Task: Add Attachment from "Attach a link" to Card Card0000000080 in Board Board0000000020 in Workspace WS0000000007 in Trello. Add Cover Red to Card Card0000000080 in Board Board0000000020 in Workspace WS0000000007 in Trello. Add "Join Card" Button Button0000000080  to Card Card0000000080 in Board Board0000000020 in Workspace WS0000000007 in Trello. Add Description DS0000000080 to Card Card0000000080 in Board Board0000000020 in Workspace WS0000000007 in Trello. Add Comment CM0000000080 to Card Card0000000080 in Board Board0000000020 in Workspace WS0000000007 in Trello
Action: Mouse moved to (408, 580)
Screenshot: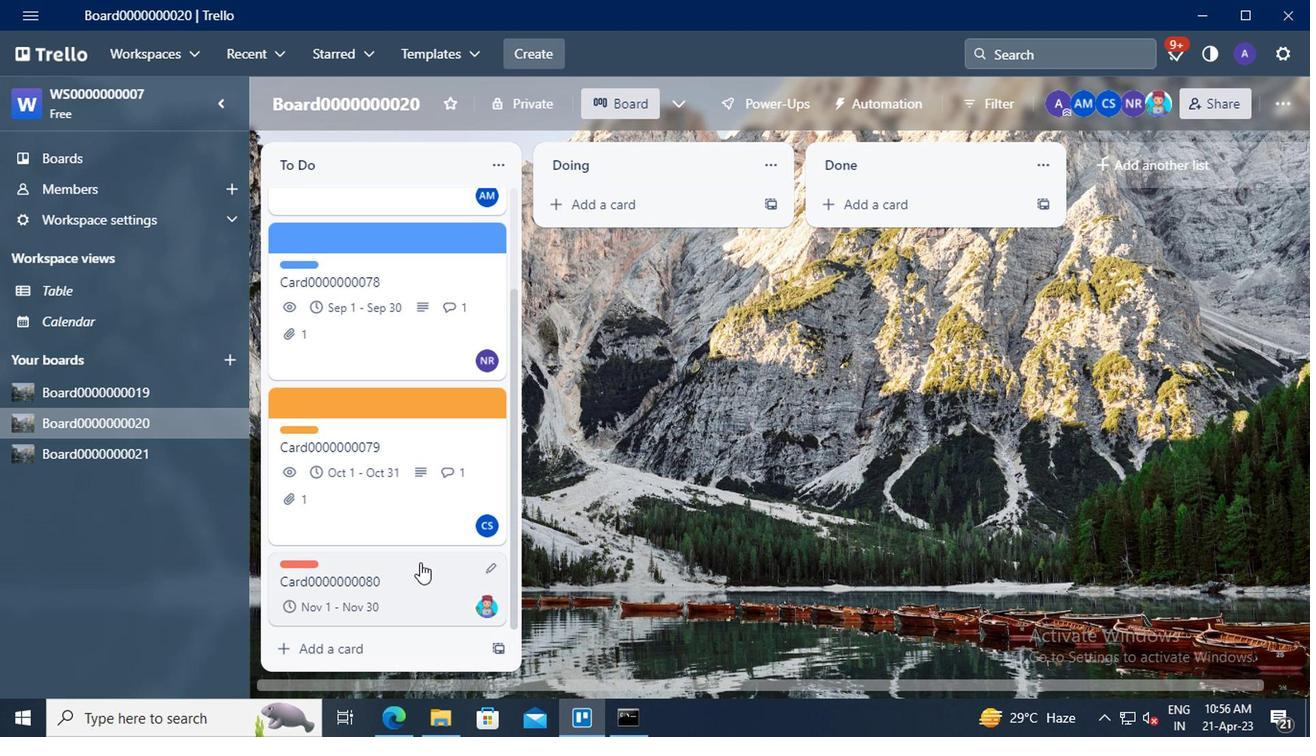 
Action: Mouse pressed left at (408, 580)
Screenshot: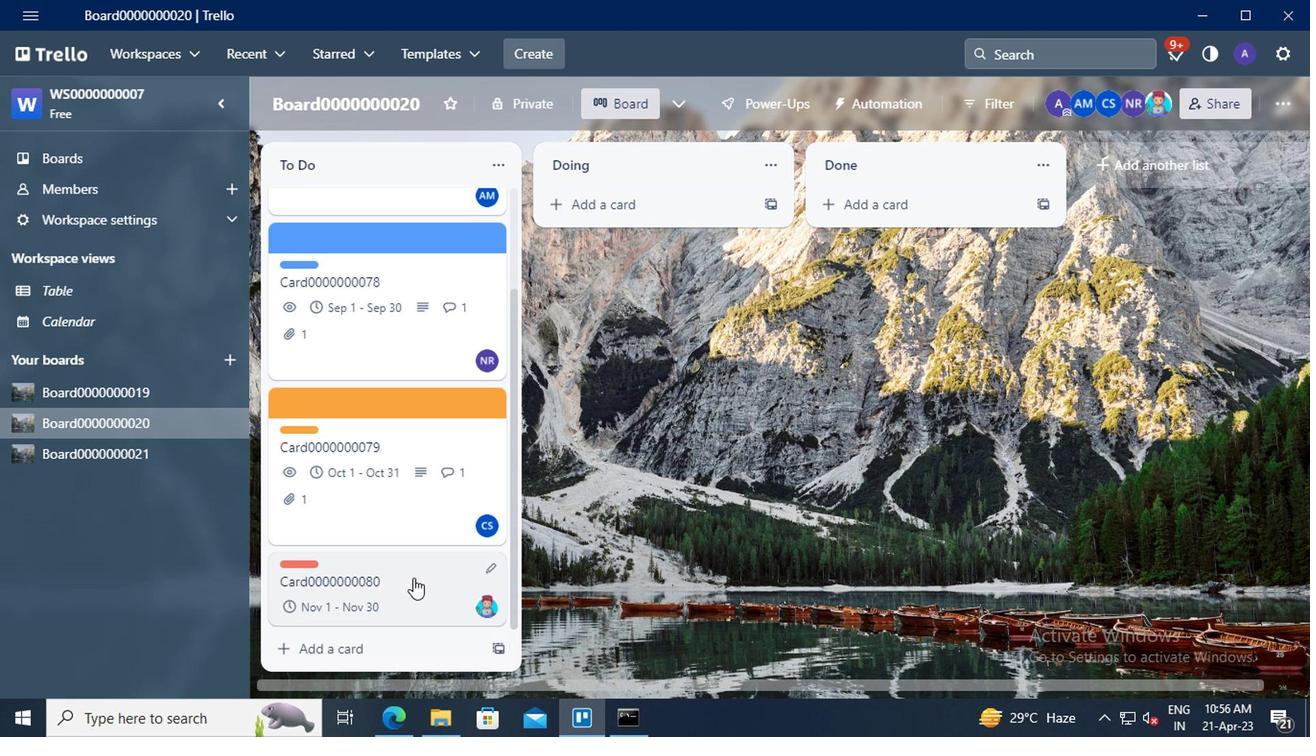 
Action: Mouse moved to (882, 402)
Screenshot: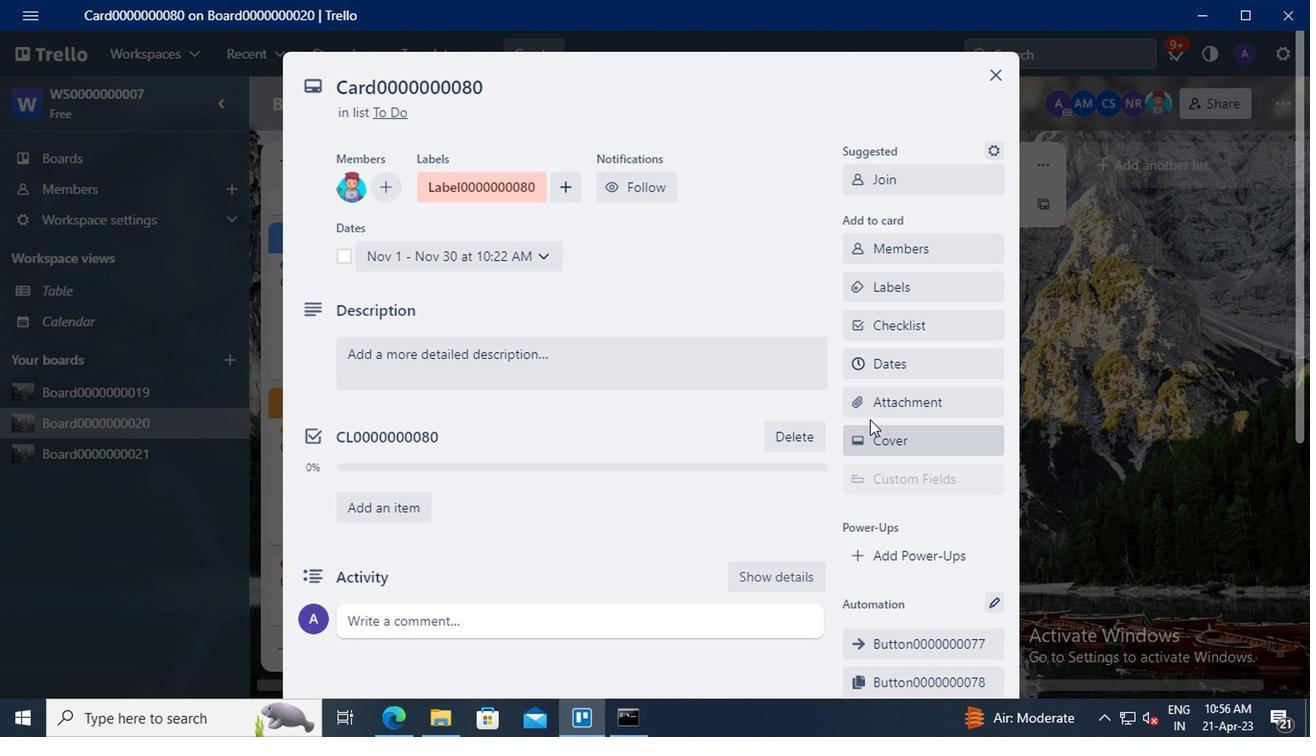 
Action: Mouse pressed left at (882, 402)
Screenshot: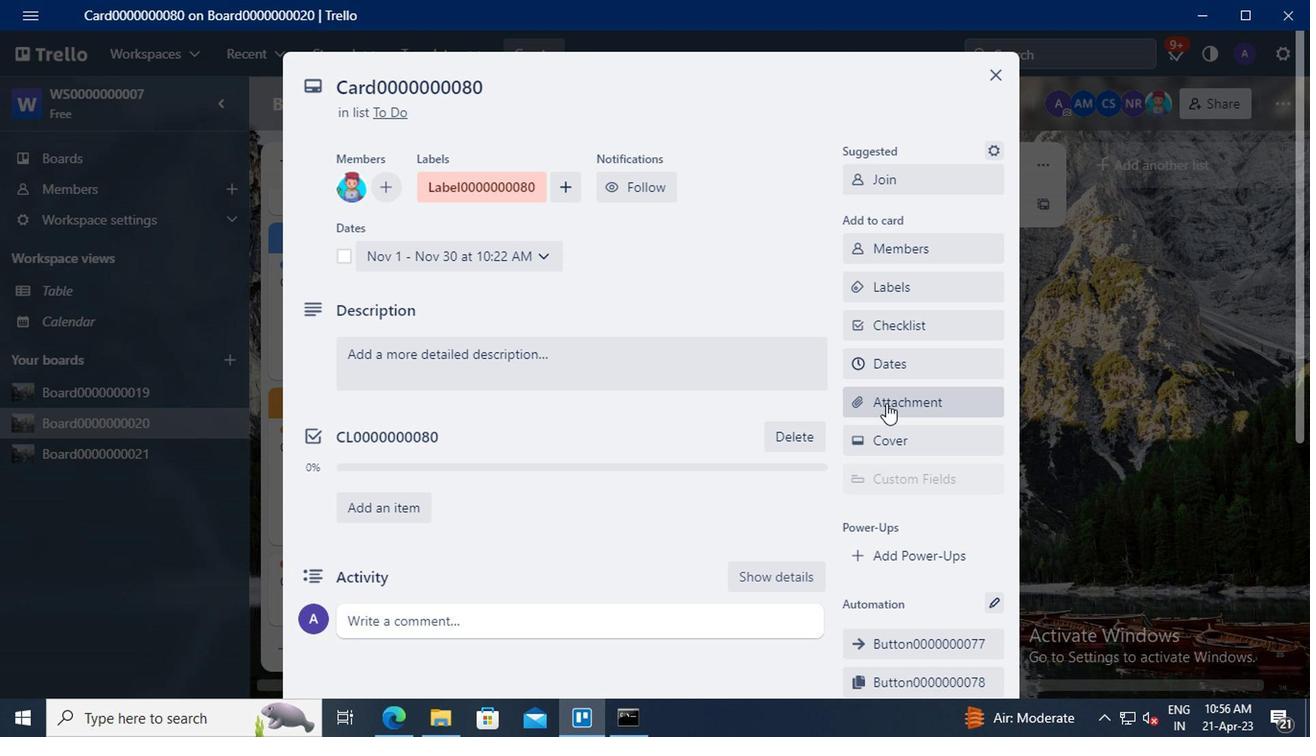 
Action: Mouse moved to (401, 724)
Screenshot: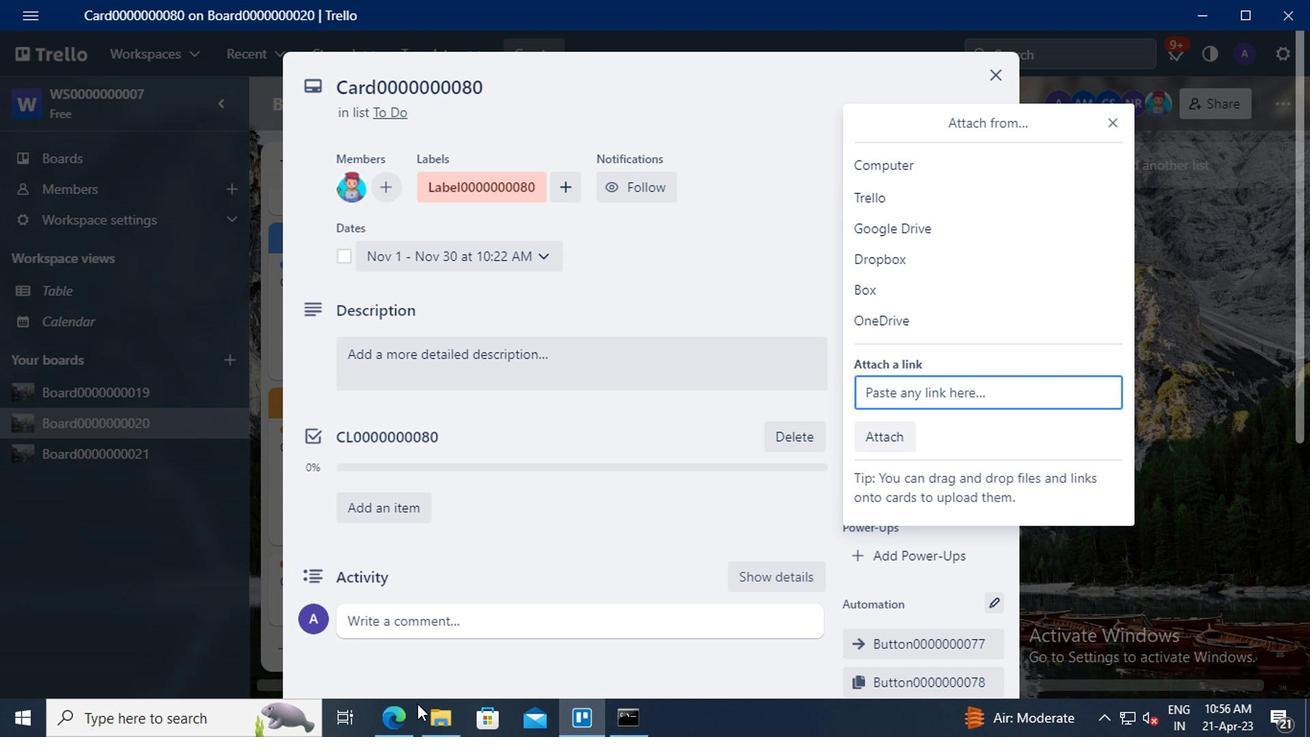 
Action: Mouse pressed left at (401, 724)
Screenshot: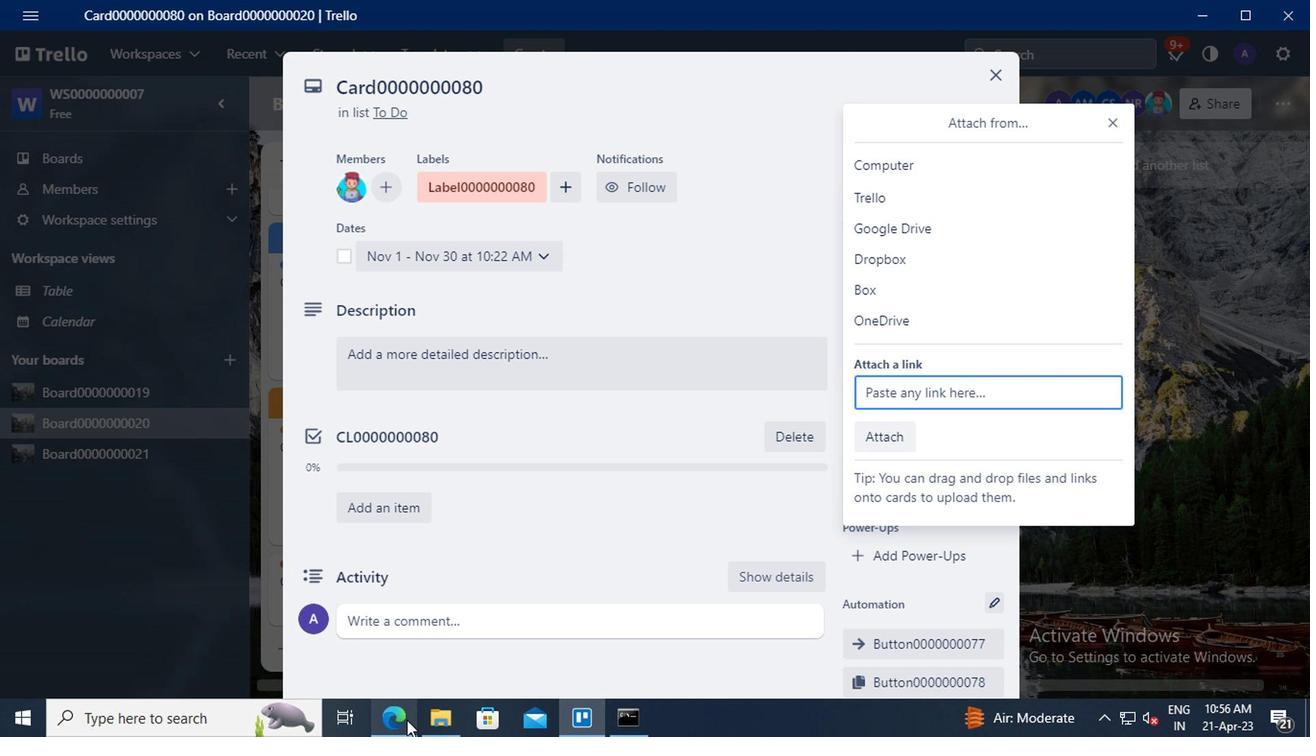 
Action: Mouse moved to (301, 48)
Screenshot: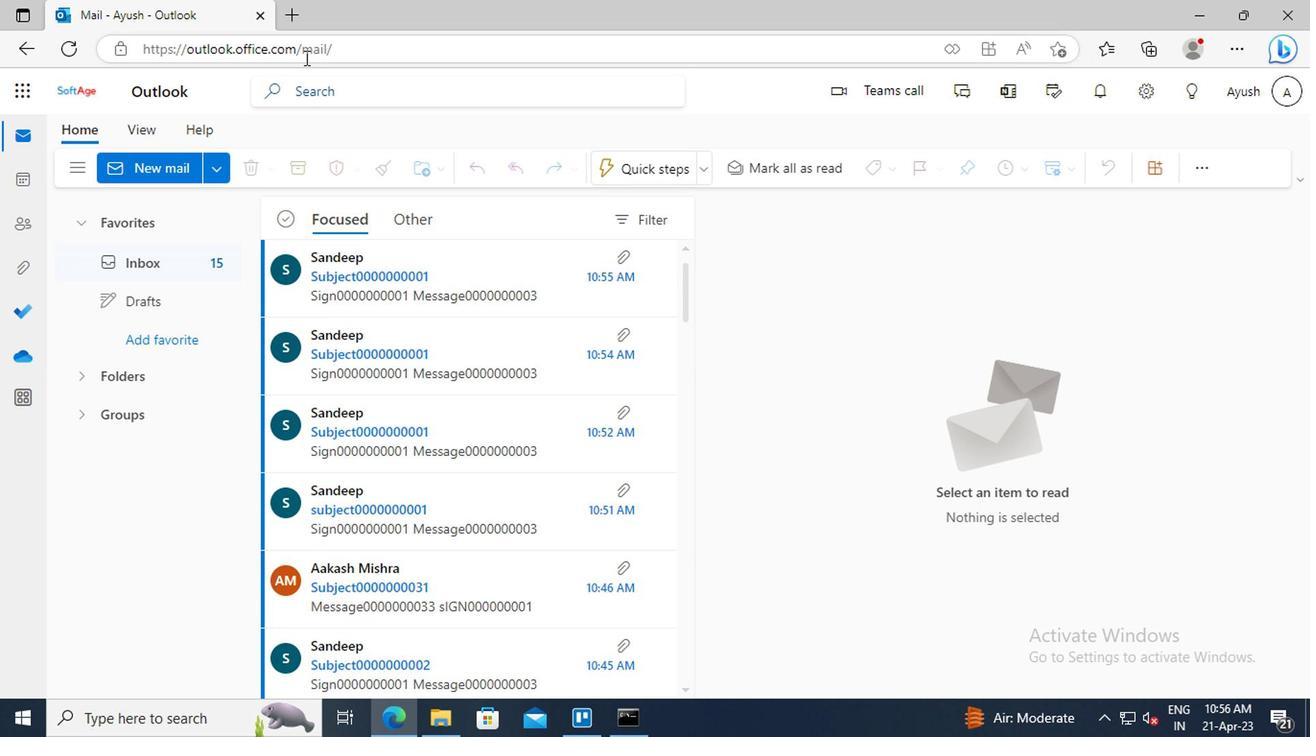 
Action: Mouse pressed left at (301, 48)
Screenshot: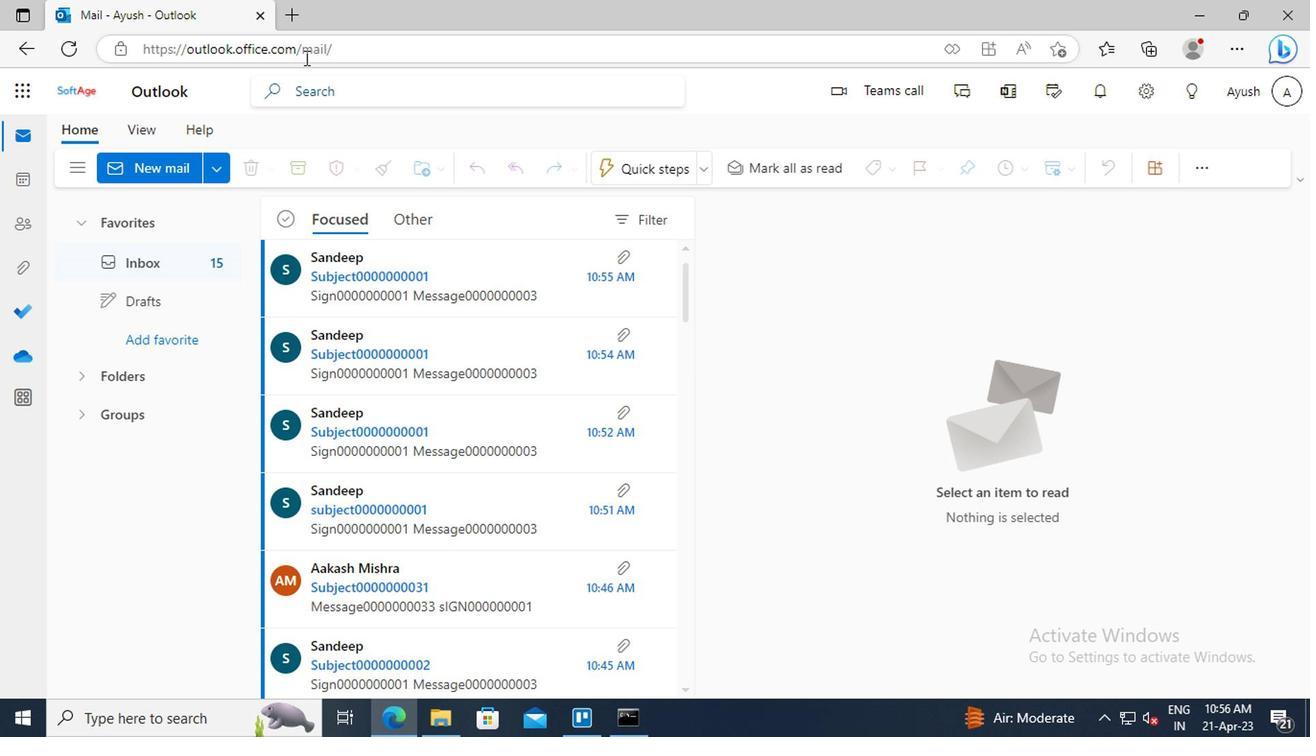 
Action: Key pressed ctrl+C
Screenshot: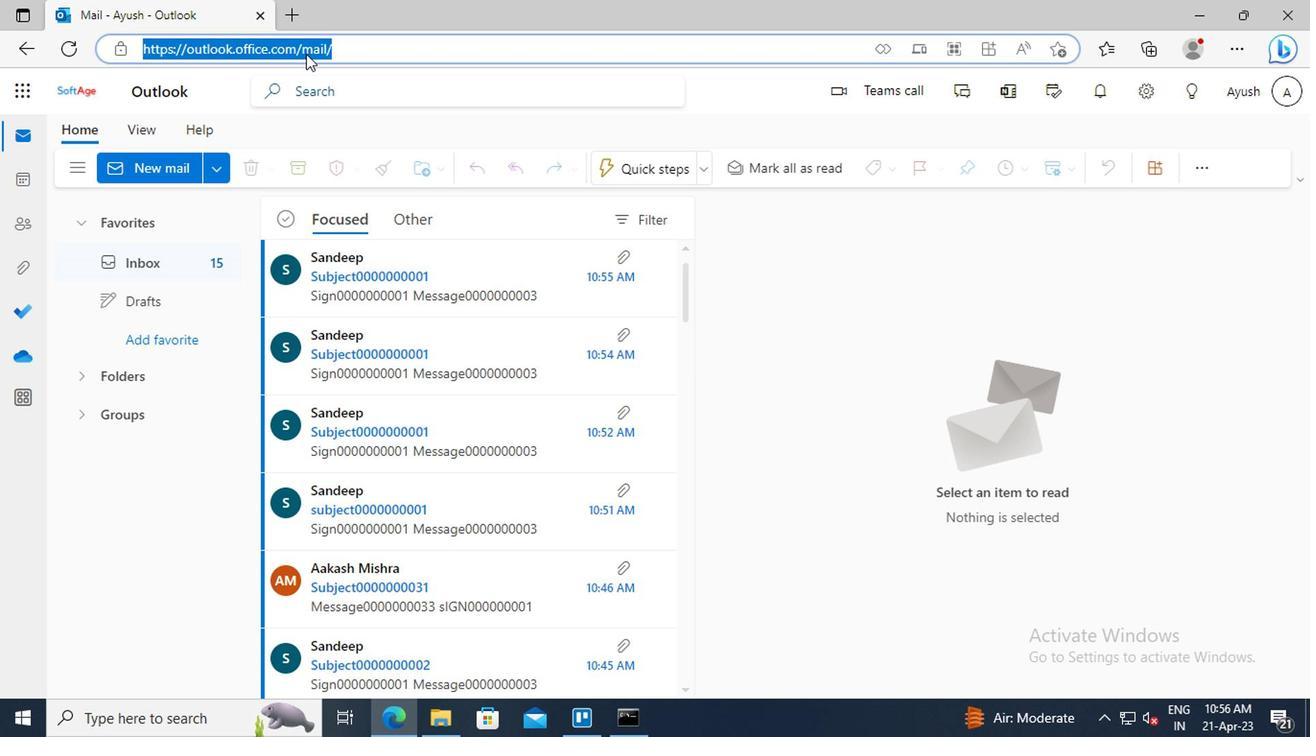 
Action: Mouse moved to (584, 724)
Screenshot: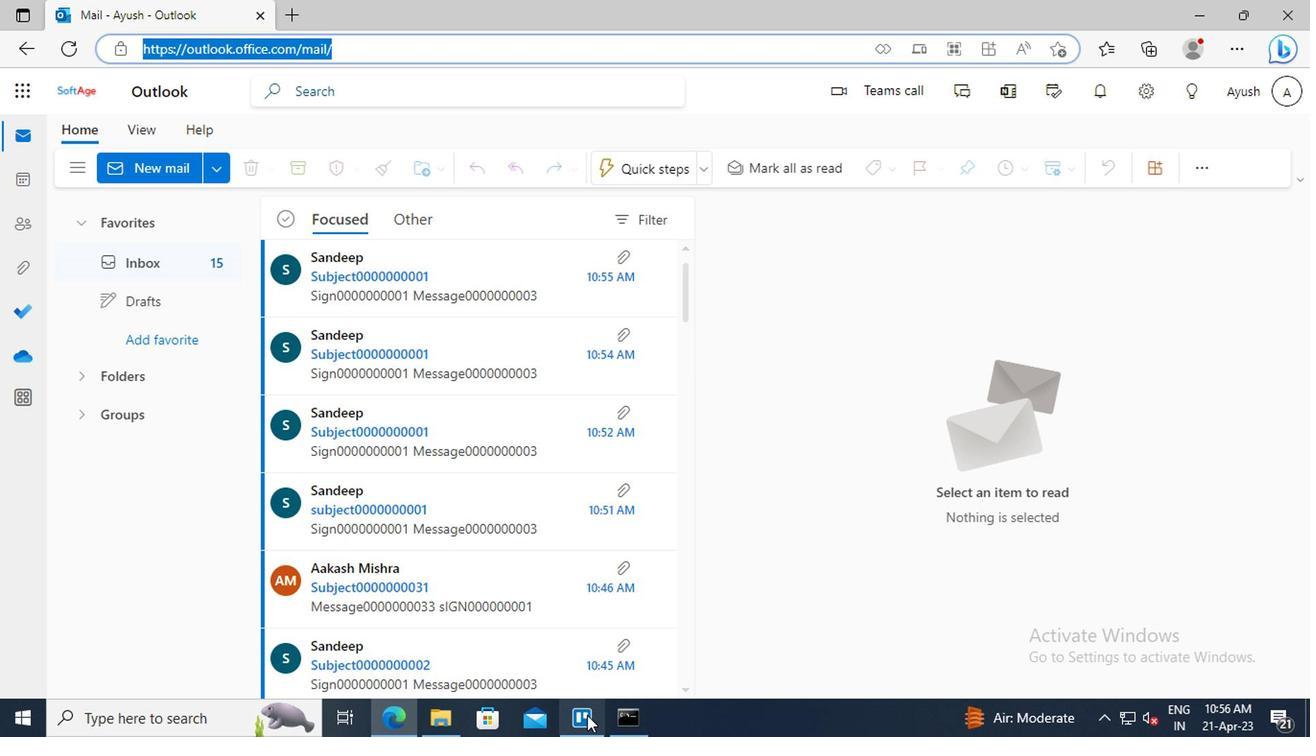 
Action: Mouse pressed left at (584, 724)
Screenshot: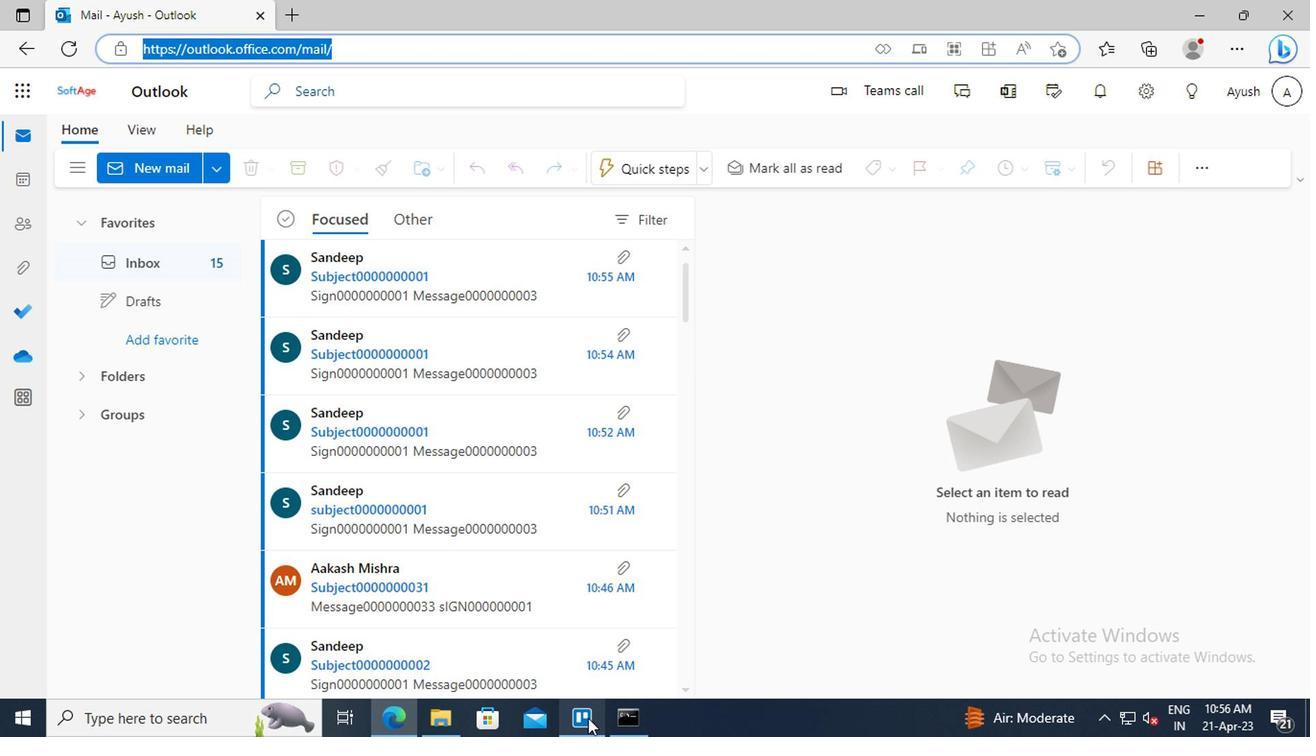 
Action: Mouse moved to (880, 389)
Screenshot: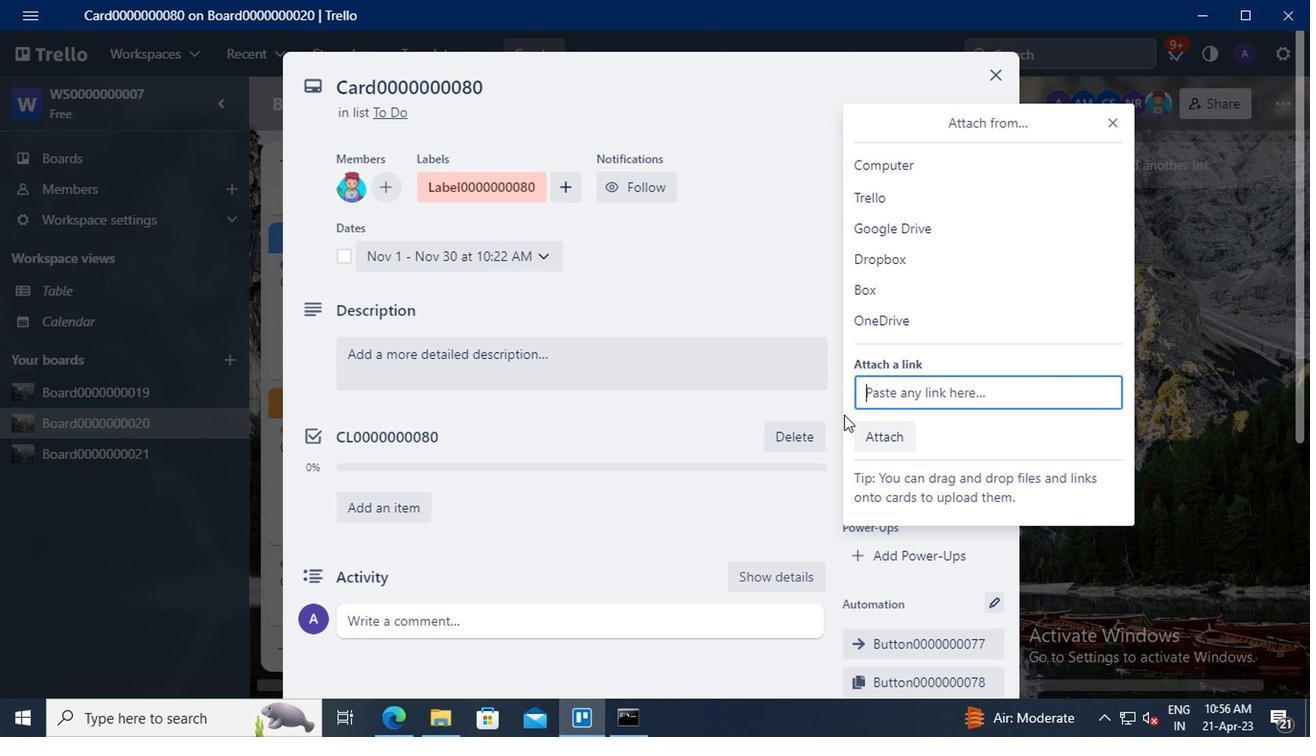 
Action: Mouse pressed left at (880, 389)
Screenshot: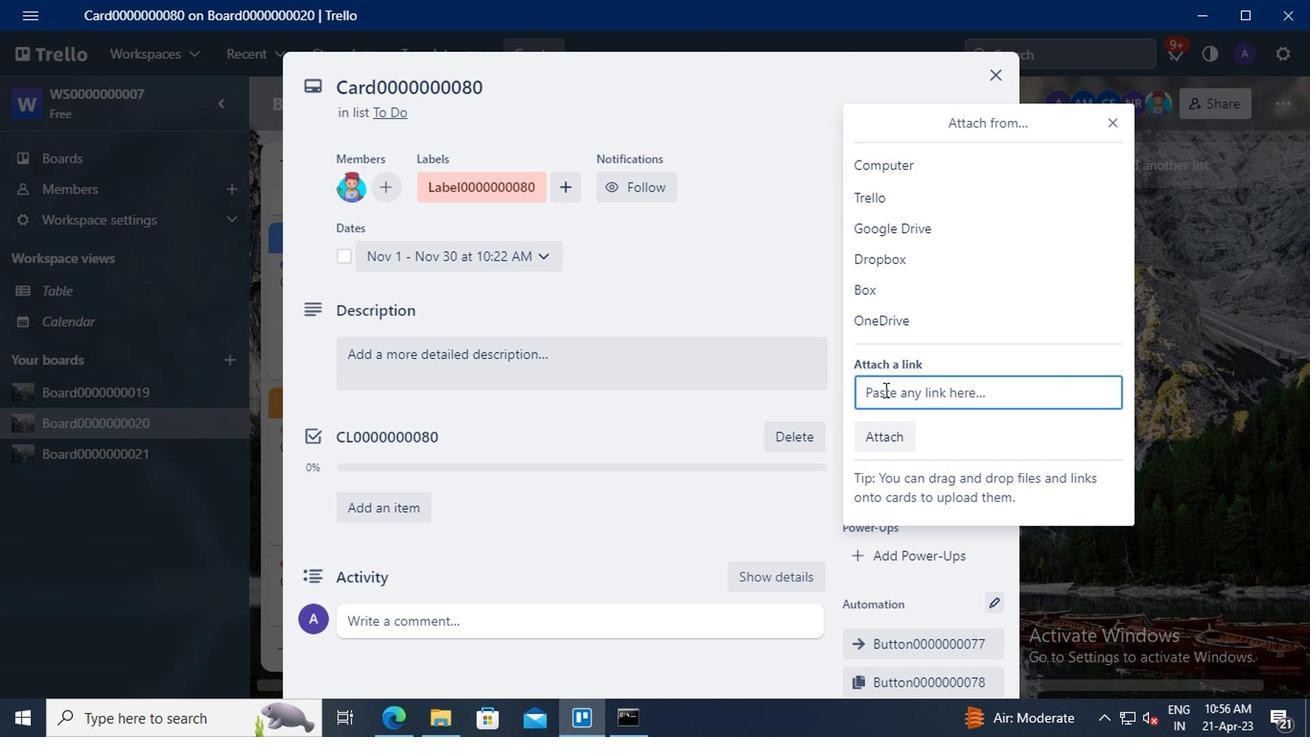 
Action: Mouse moved to (880, 389)
Screenshot: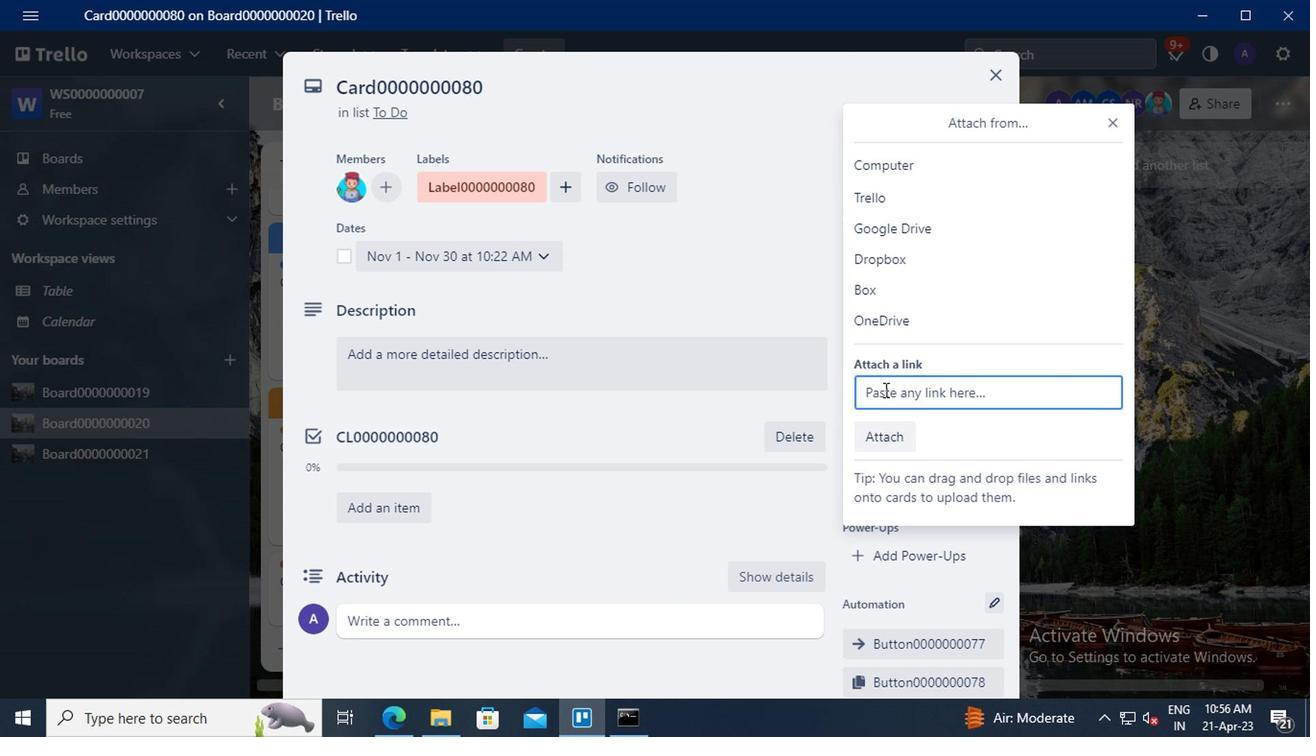 
Action: Key pressed ctrl+V
Screenshot: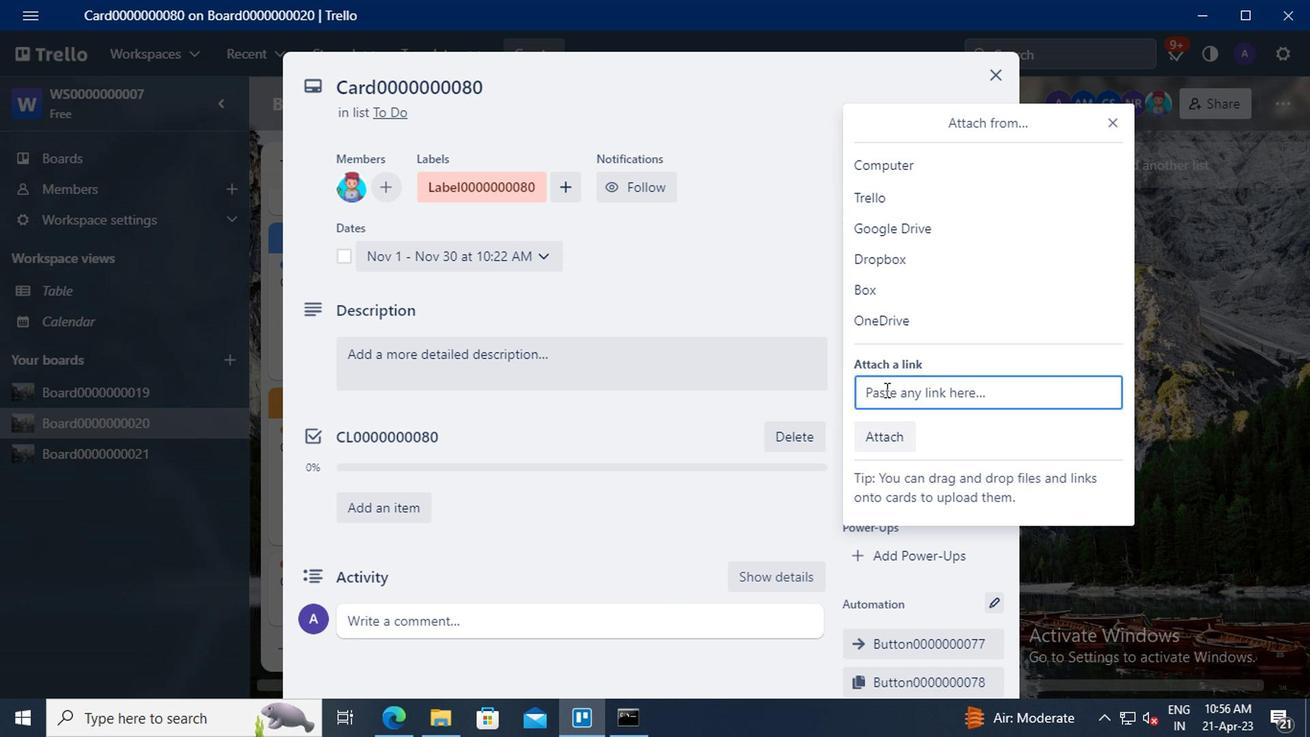 
Action: Mouse moved to (888, 501)
Screenshot: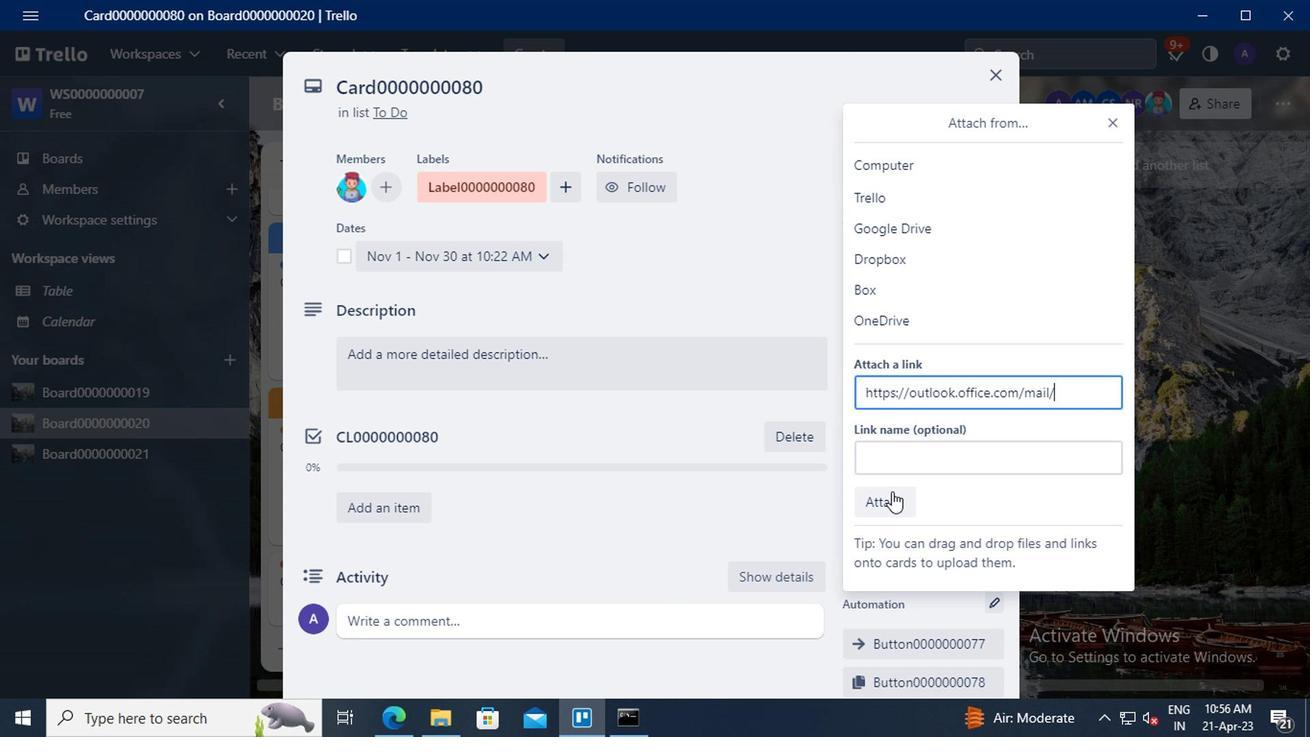 
Action: Mouse pressed left at (888, 501)
Screenshot: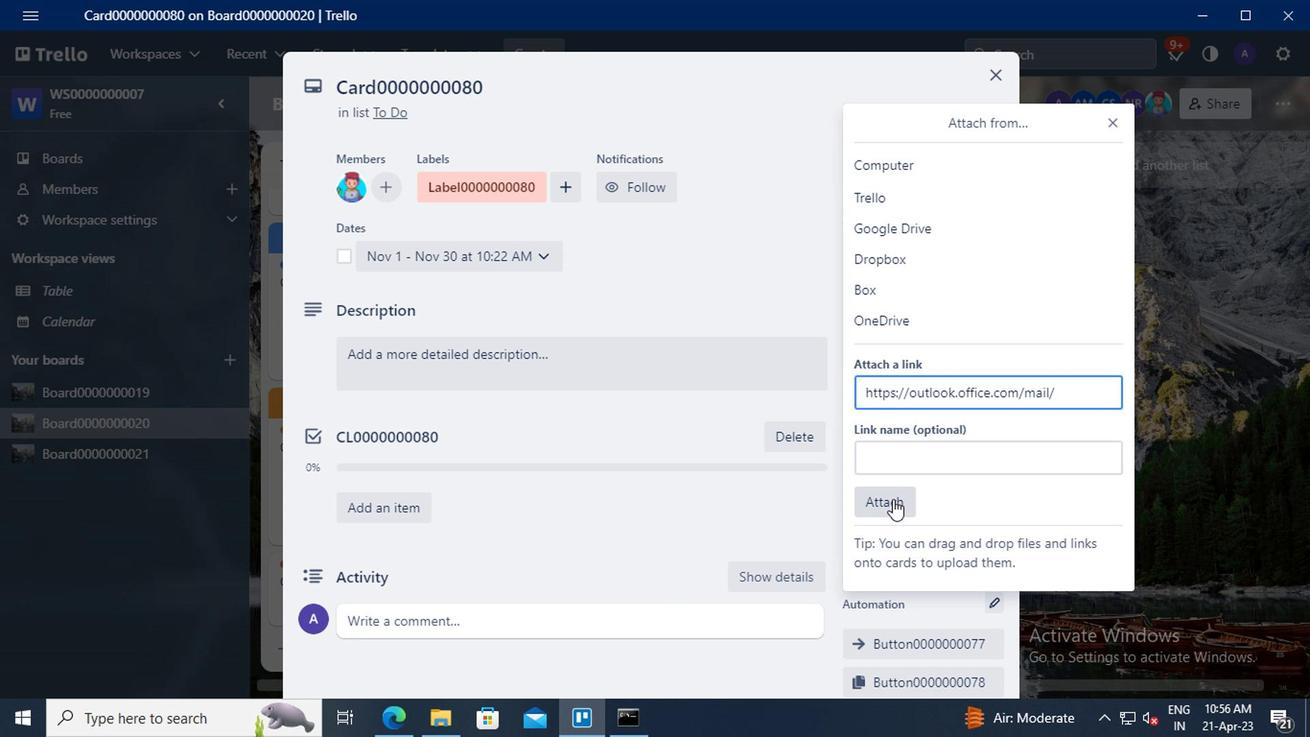 
Action: Mouse moved to (888, 445)
Screenshot: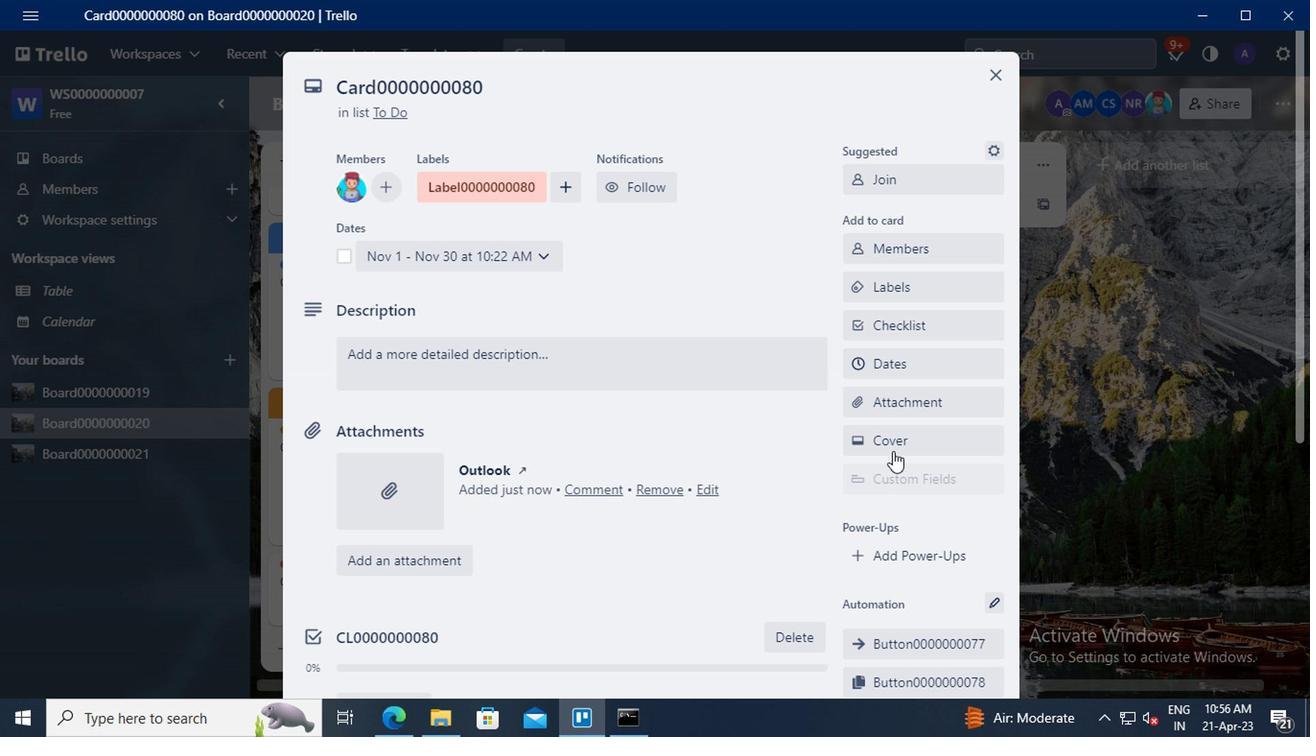 
Action: Mouse pressed left at (888, 445)
Screenshot: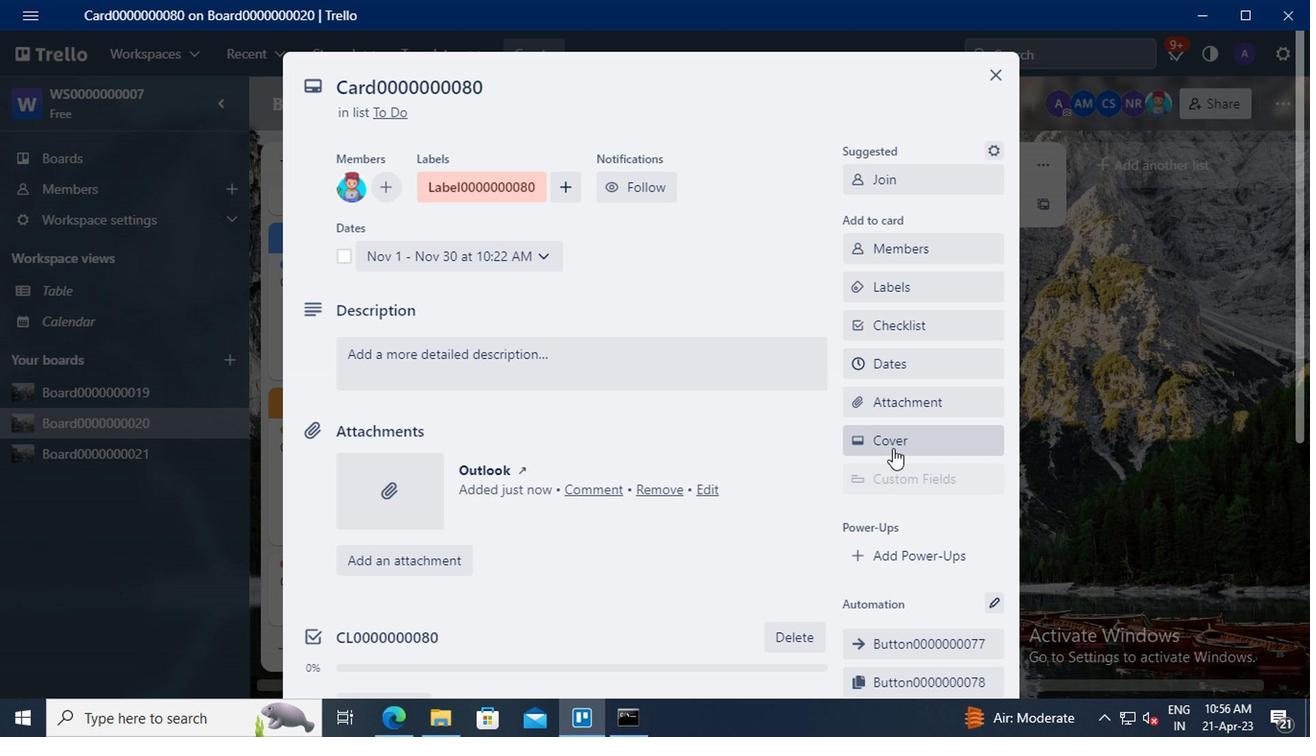 
Action: Mouse moved to (1034, 315)
Screenshot: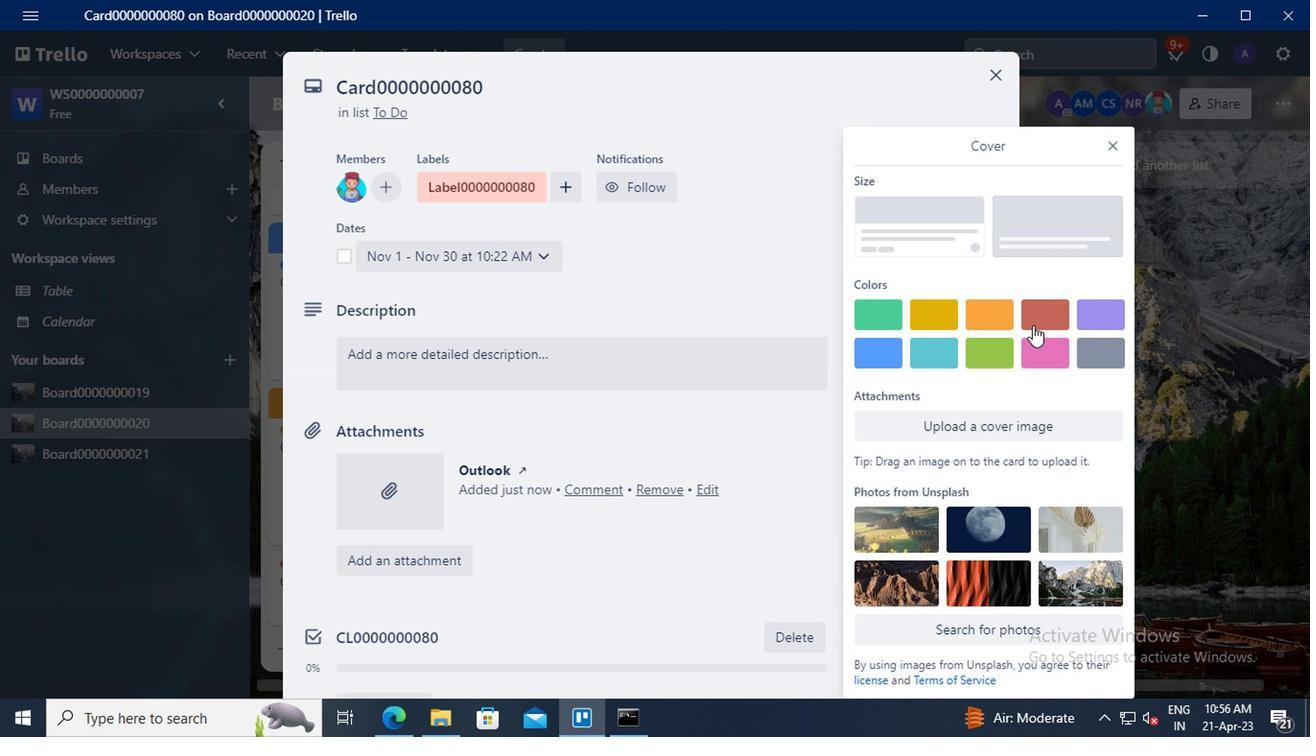 
Action: Mouse pressed left at (1034, 315)
Screenshot: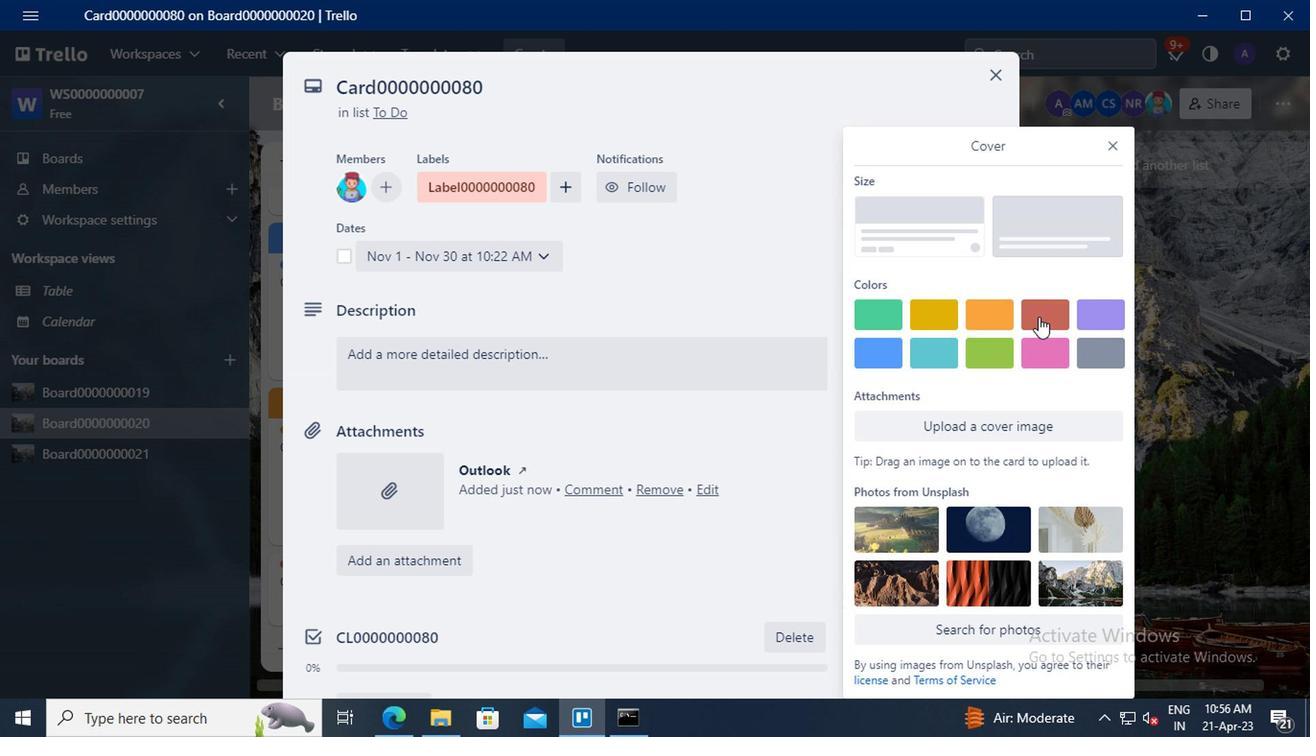 
Action: Mouse moved to (1107, 107)
Screenshot: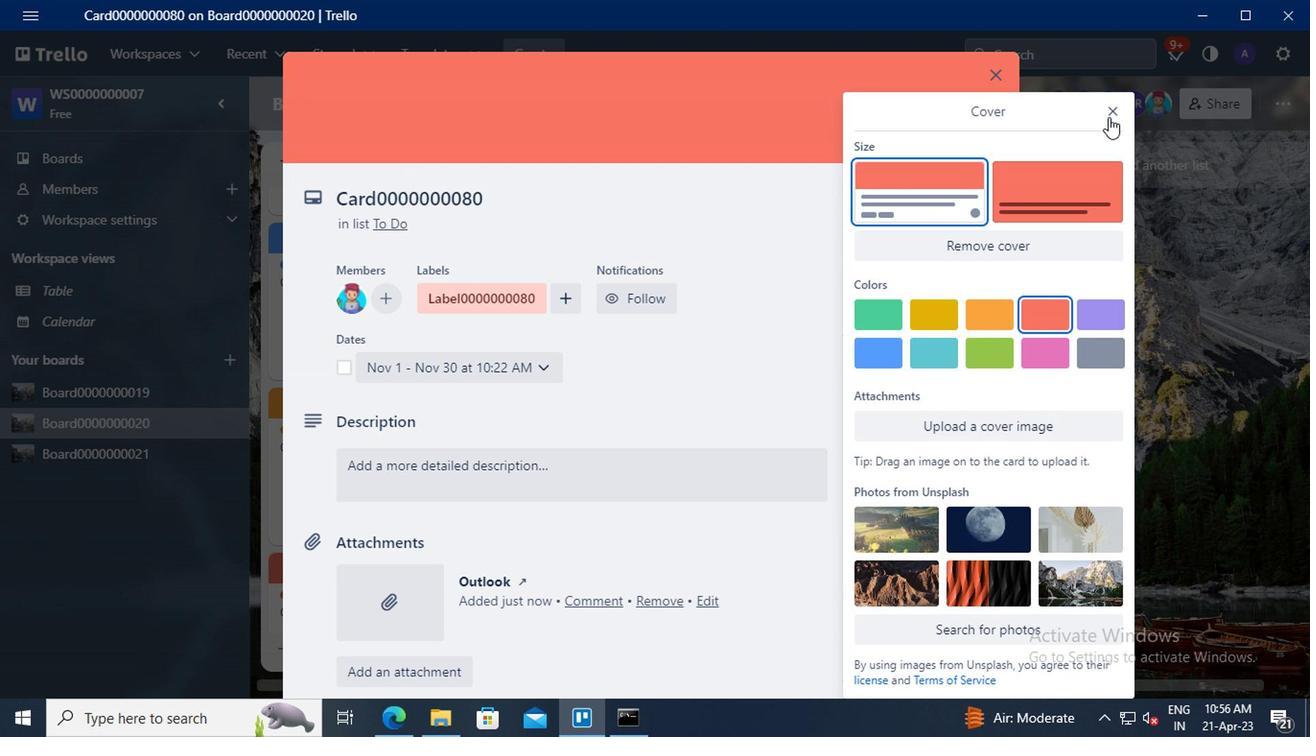 
Action: Mouse pressed left at (1107, 107)
Screenshot: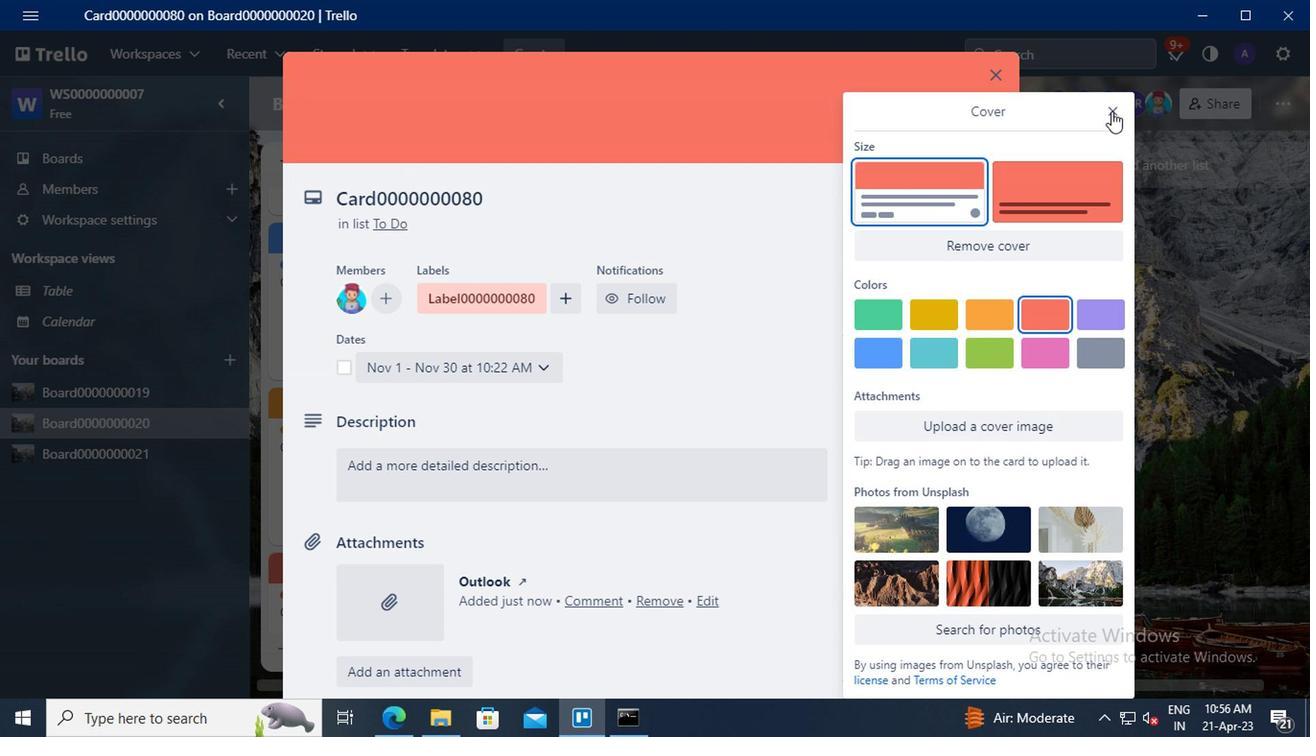 
Action: Mouse moved to (929, 328)
Screenshot: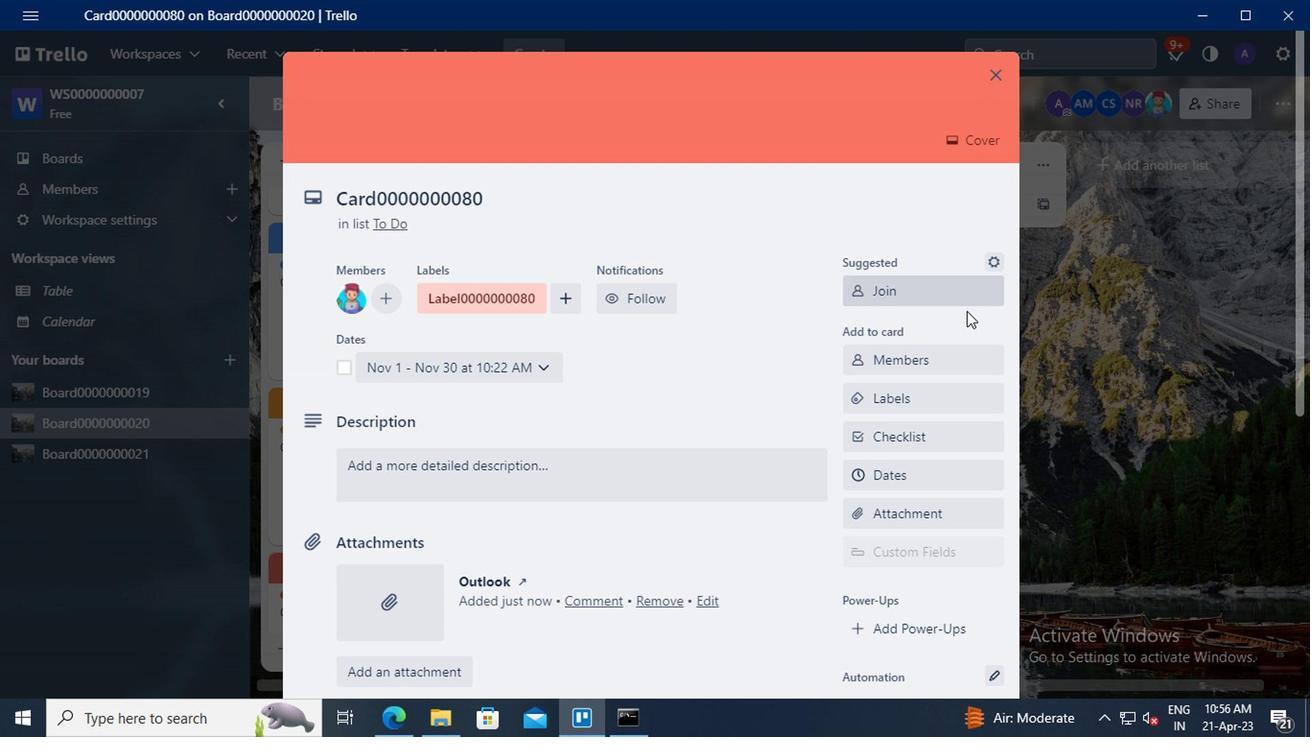 
Action: Mouse scrolled (929, 327) with delta (0, -1)
Screenshot: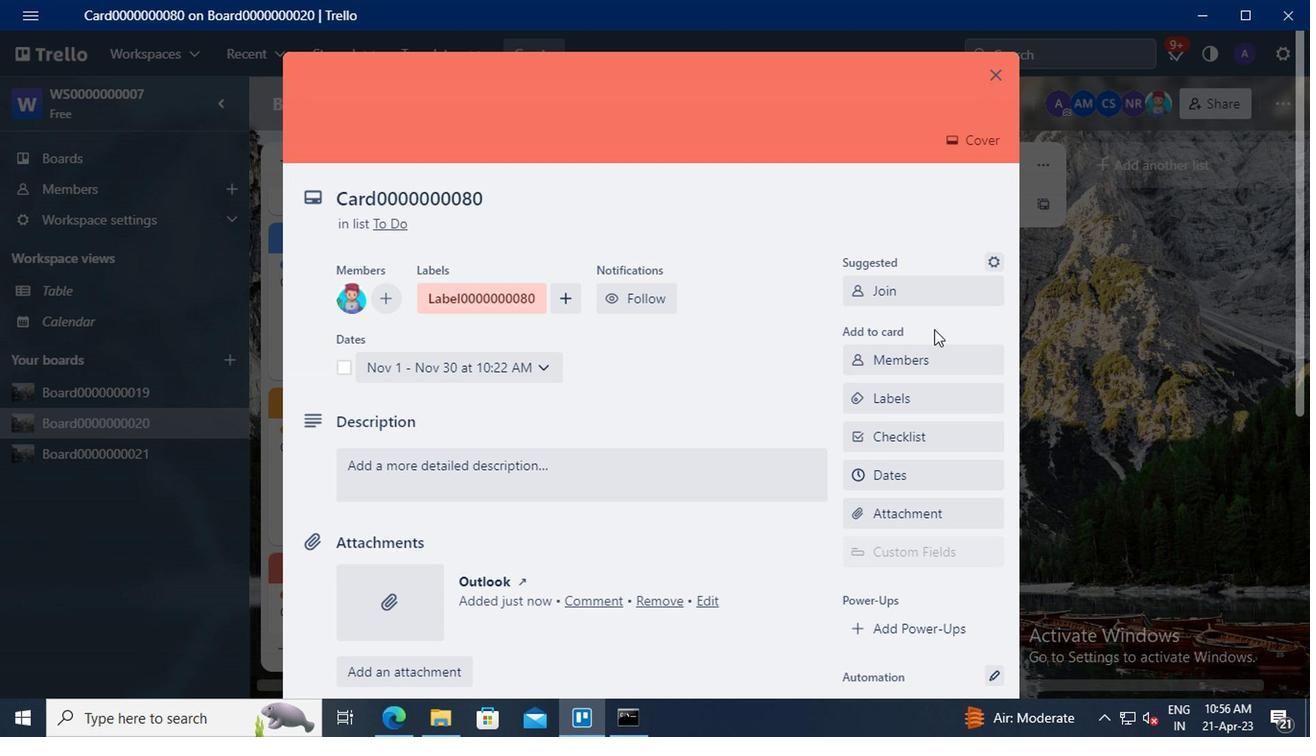 
Action: Mouse scrolled (929, 327) with delta (0, -1)
Screenshot: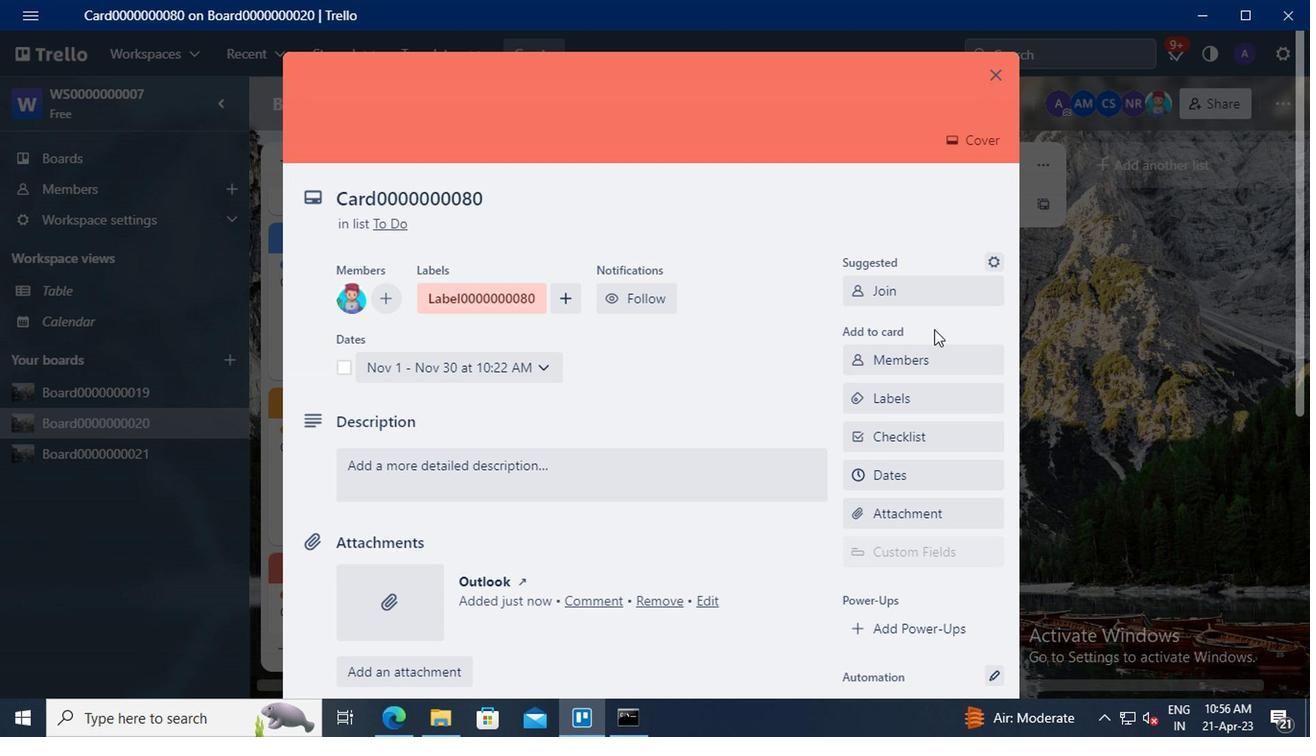 
Action: Mouse scrolled (929, 327) with delta (0, -1)
Screenshot: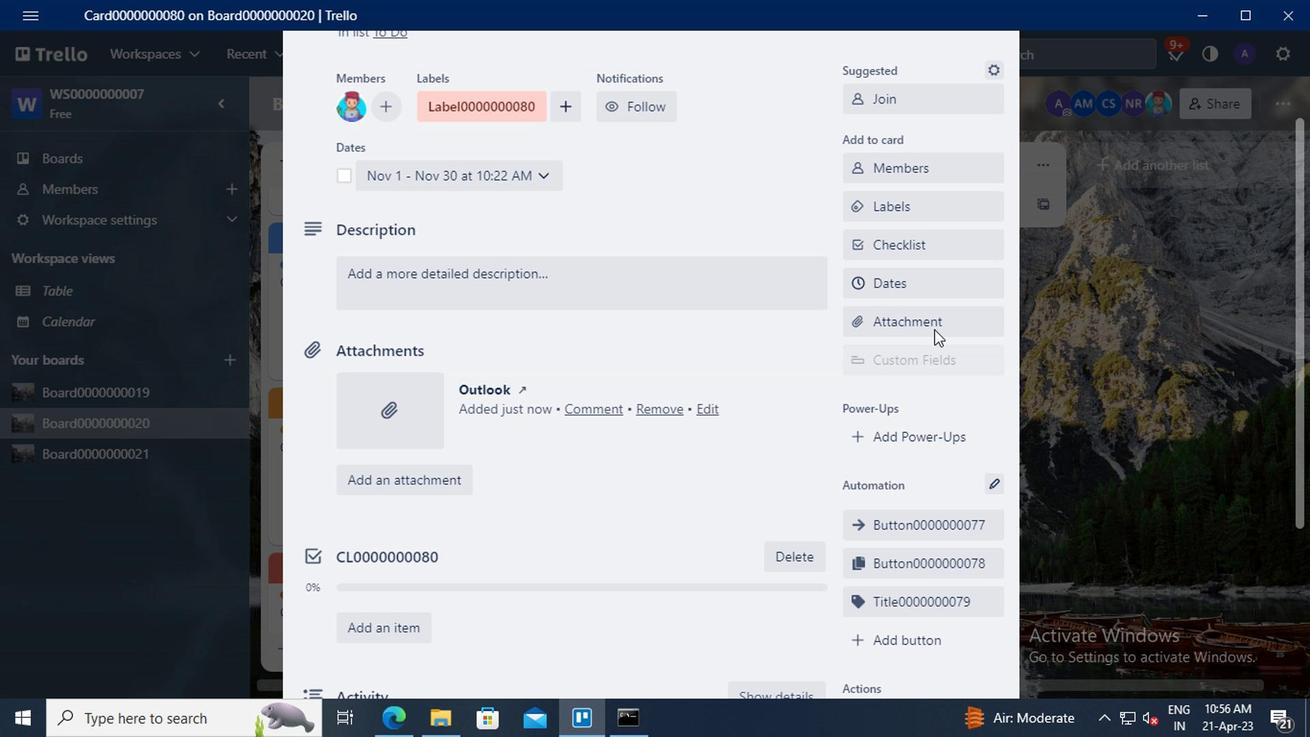 
Action: Mouse scrolled (929, 327) with delta (0, -1)
Screenshot: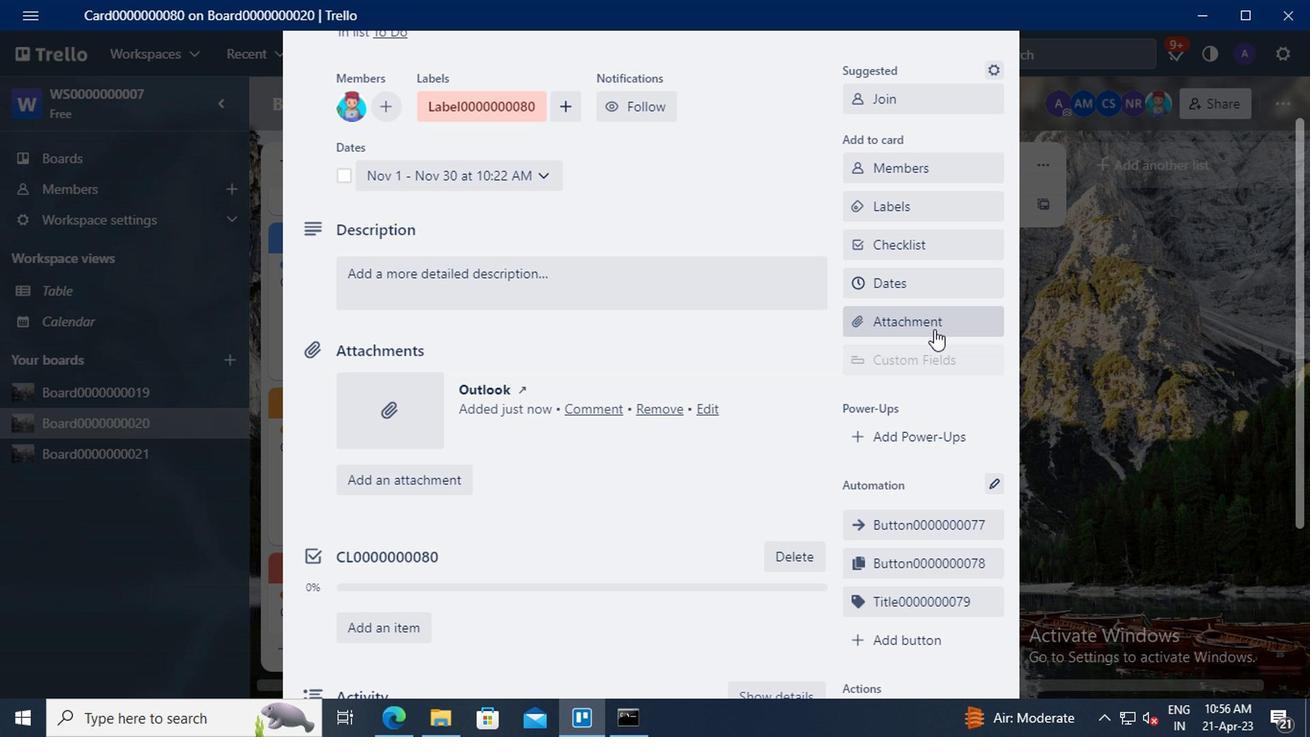 
Action: Mouse moved to (910, 445)
Screenshot: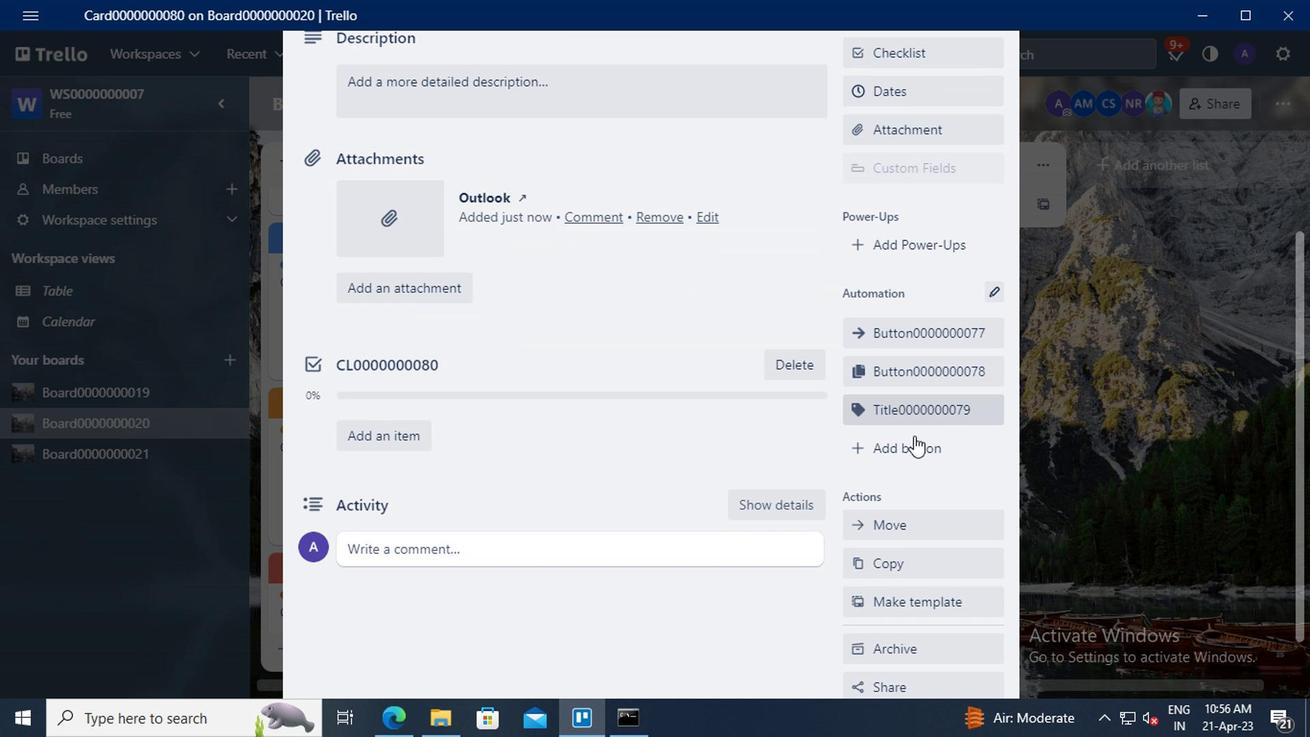 
Action: Mouse pressed left at (910, 445)
Screenshot: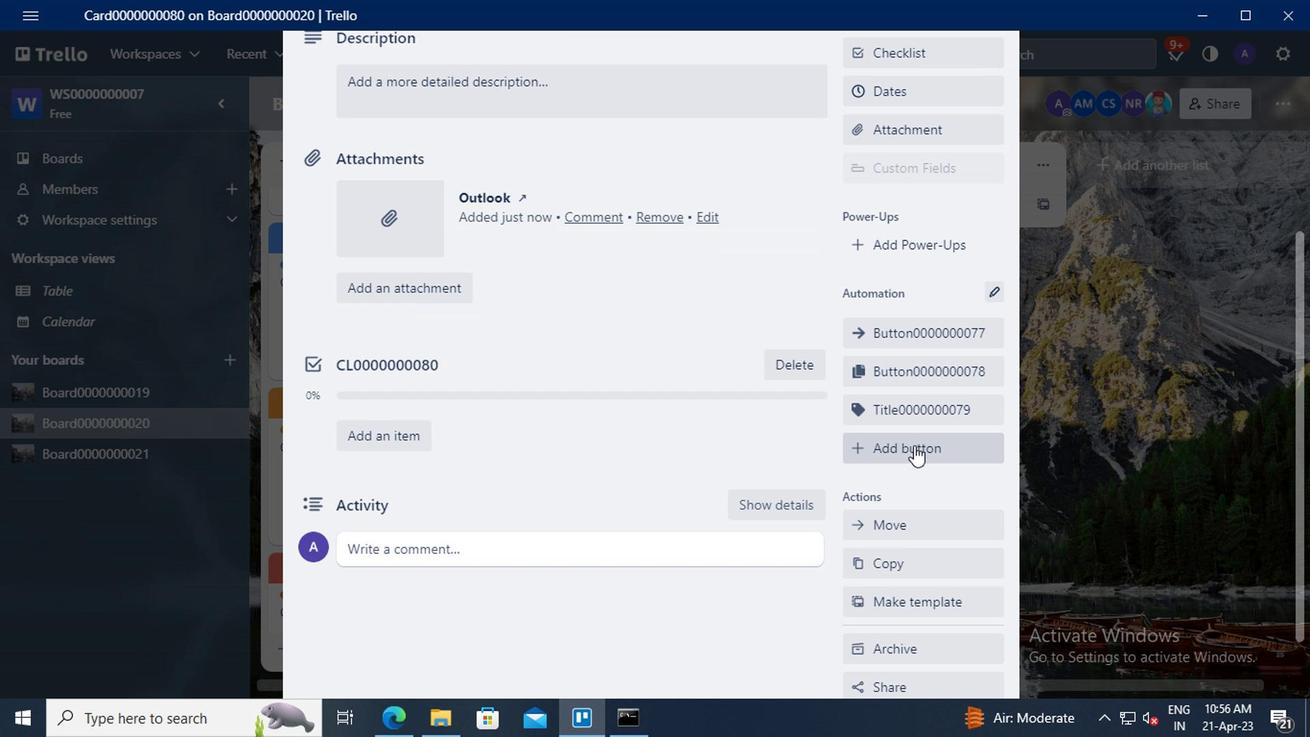
Action: Mouse moved to (917, 292)
Screenshot: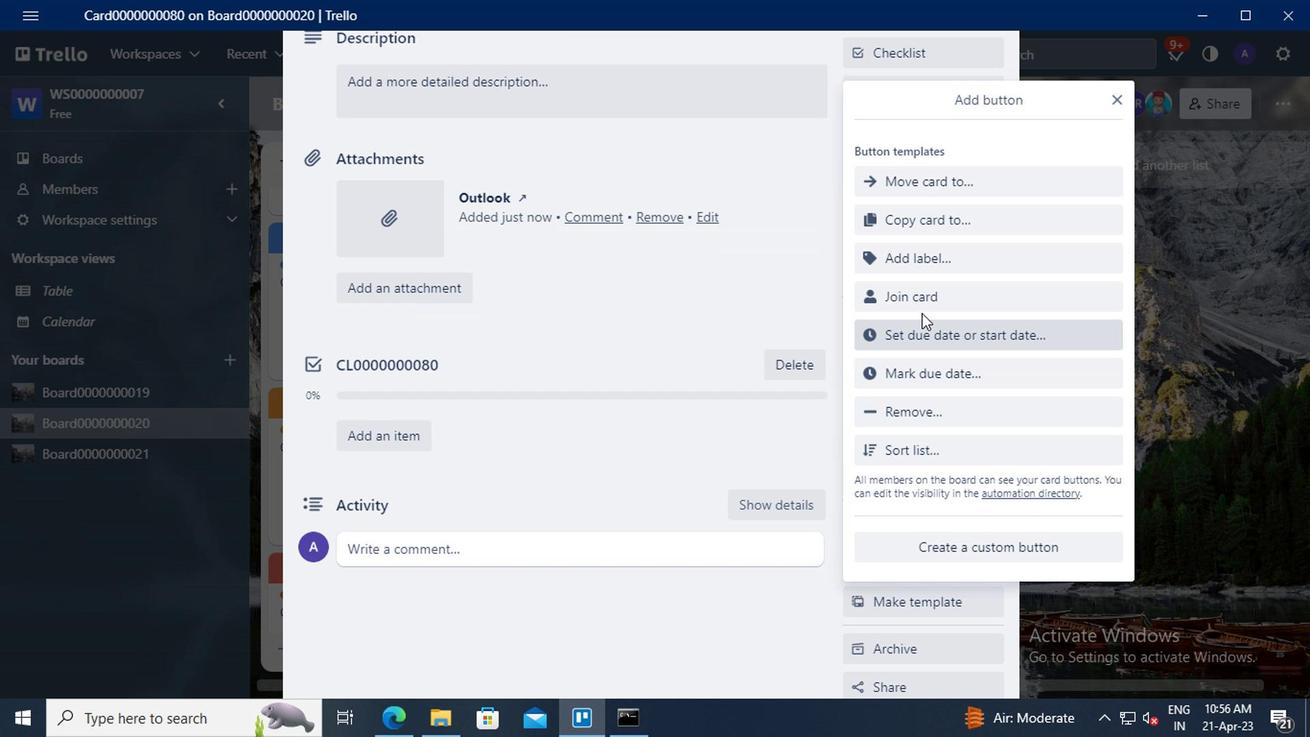 
Action: Mouse pressed left at (917, 292)
Screenshot: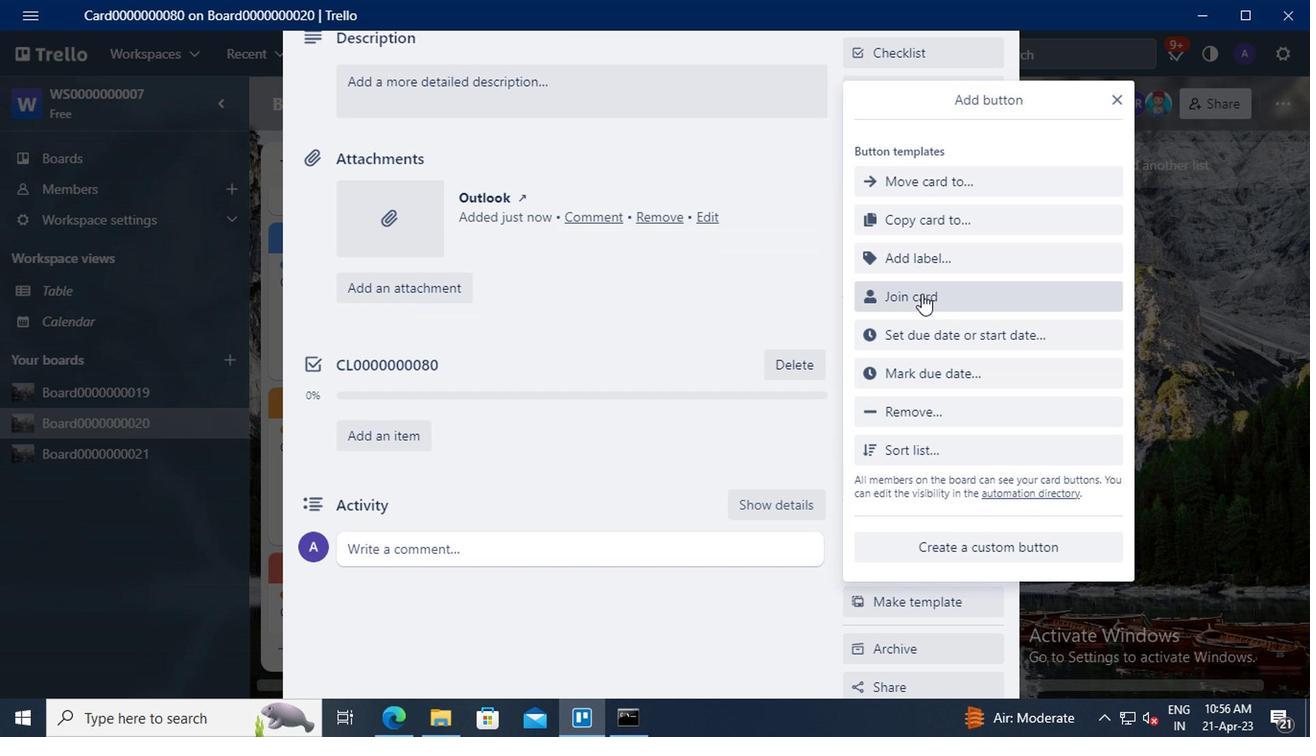
Action: Mouse moved to (940, 174)
Screenshot: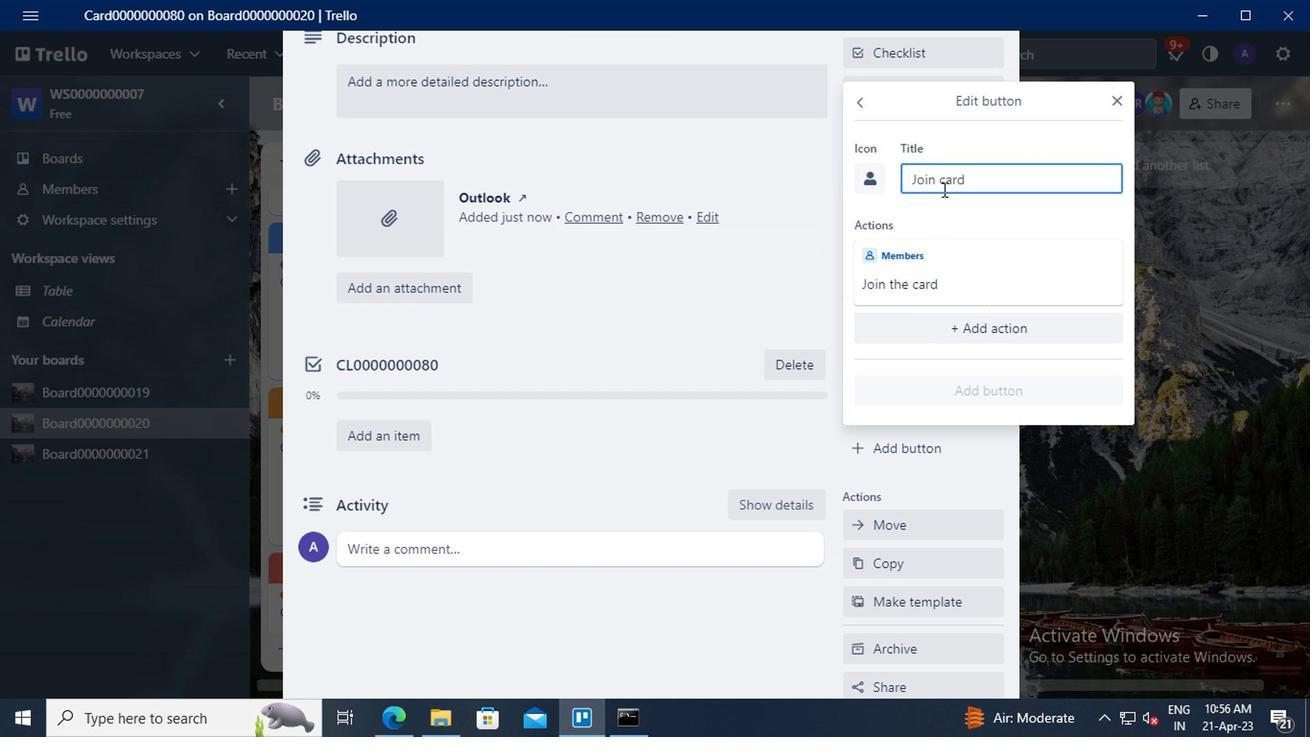 
Action: Mouse pressed left at (940, 174)
Screenshot: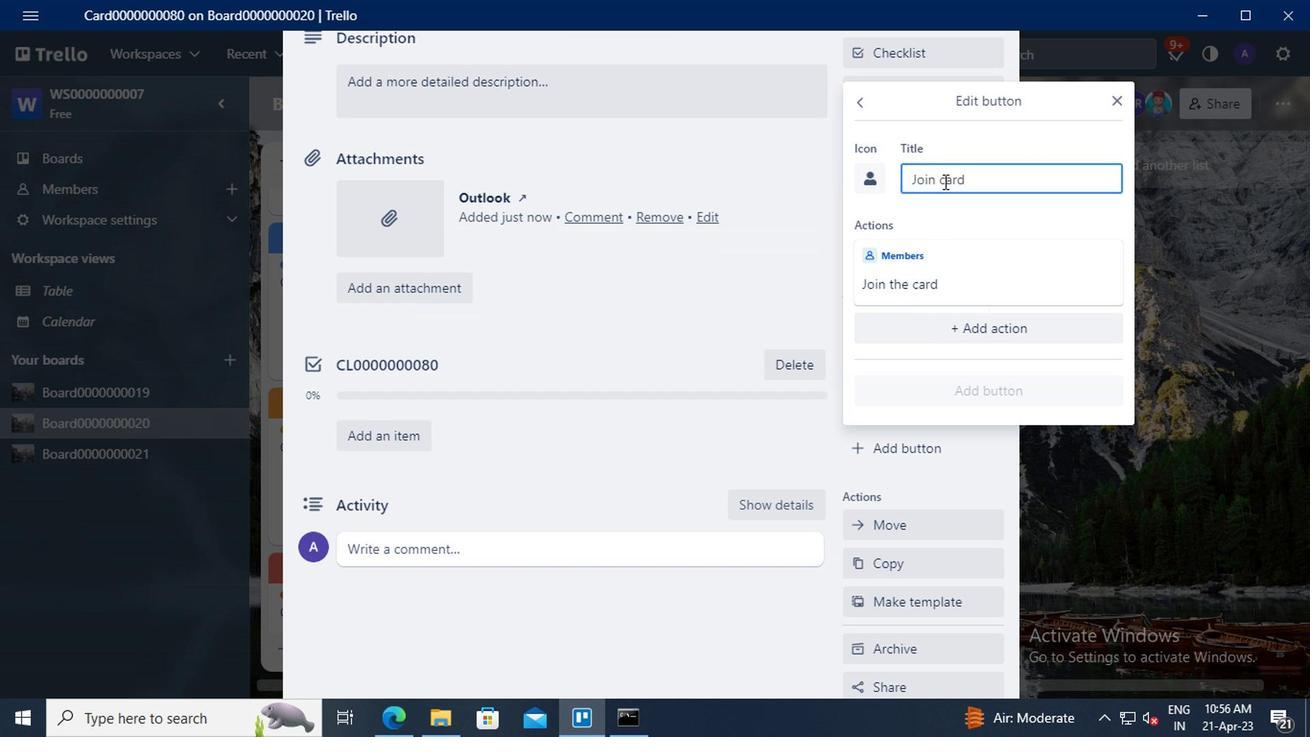 
Action: Mouse moved to (919, 171)
Screenshot: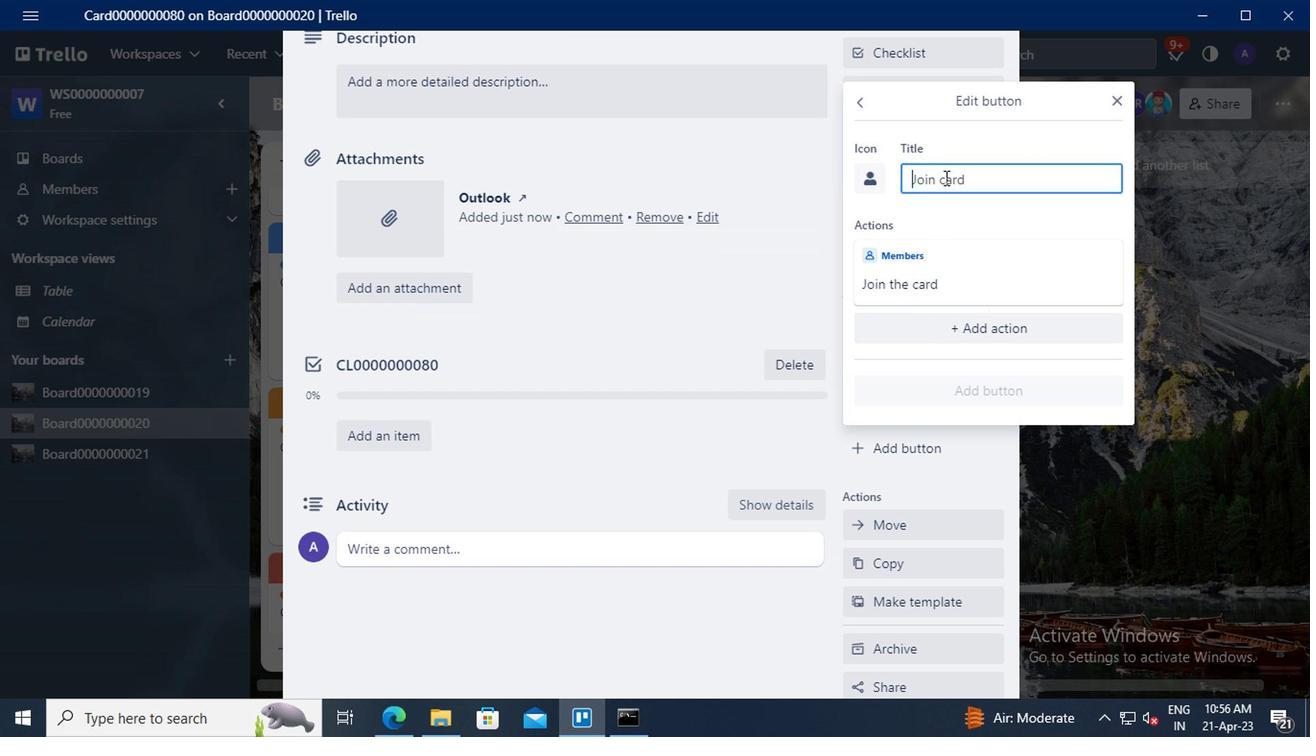 
Action: Key pressed <Key.shift>ctrl+BUTTON0000000080
Screenshot: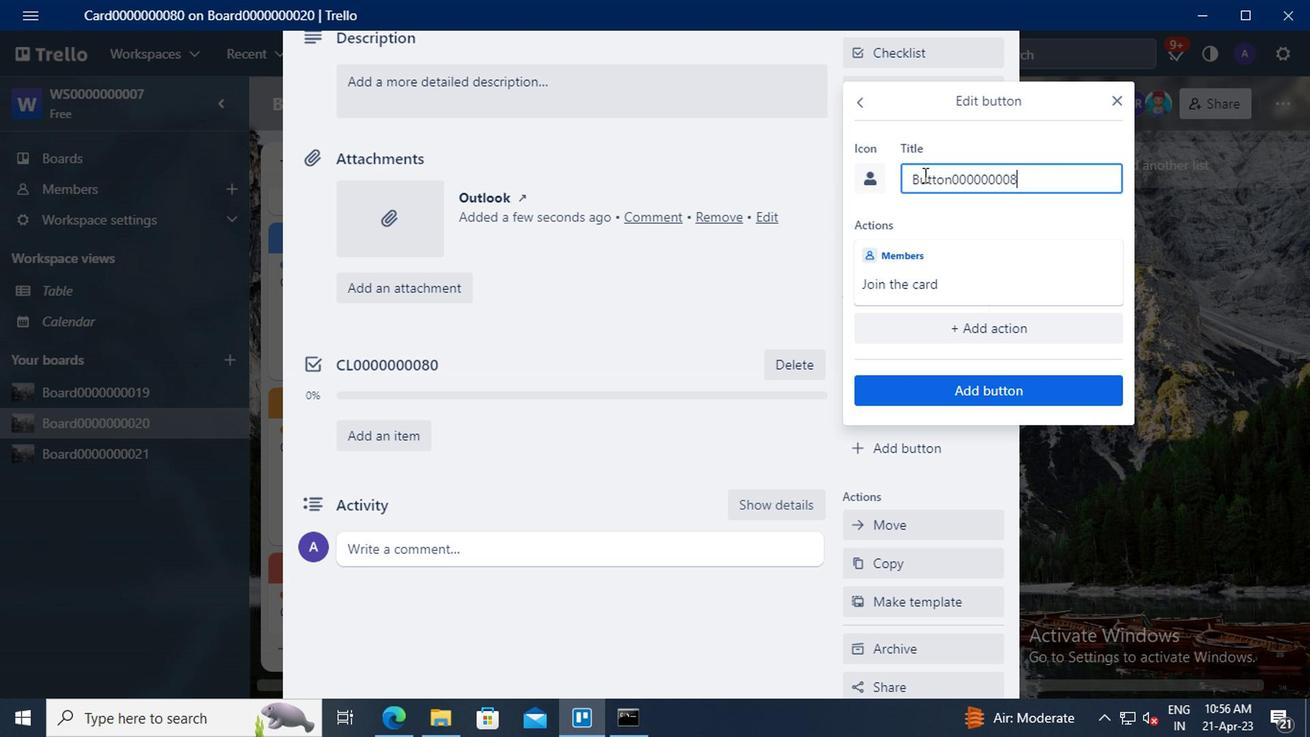 
Action: Mouse moved to (966, 388)
Screenshot: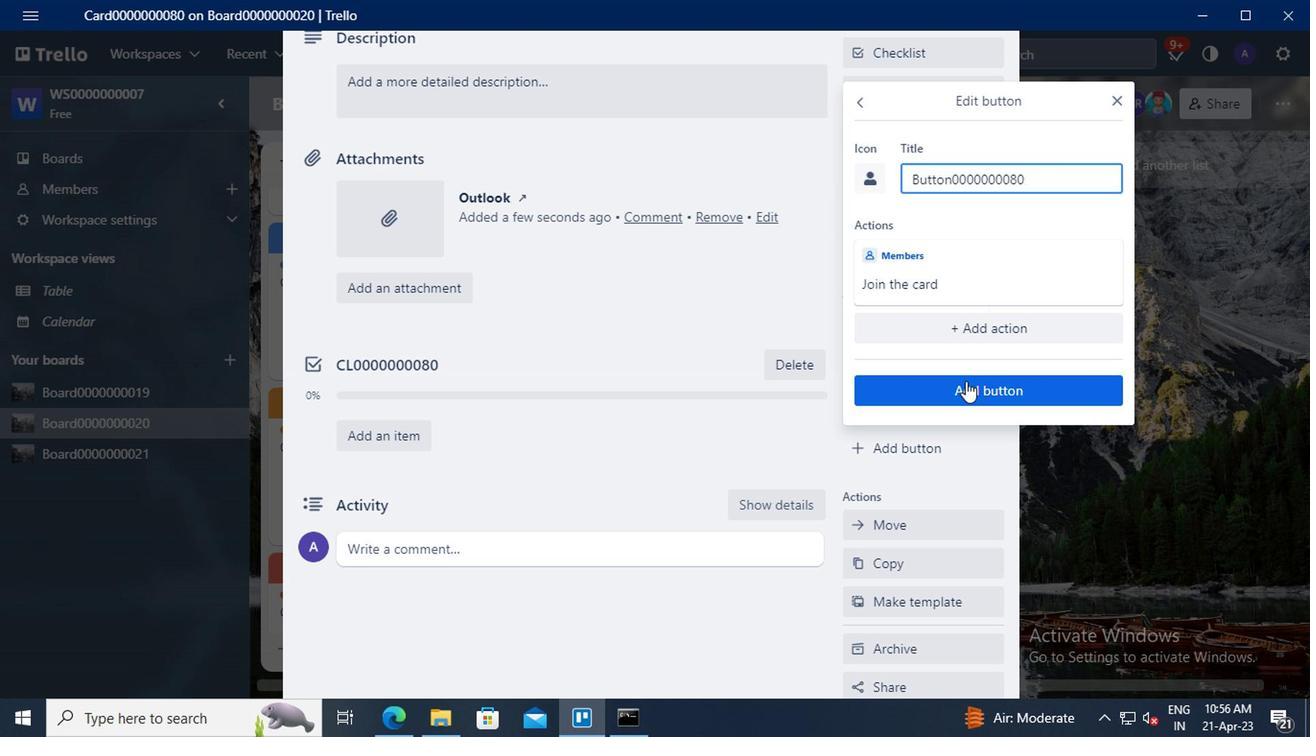 
Action: Mouse pressed left at (966, 388)
Screenshot: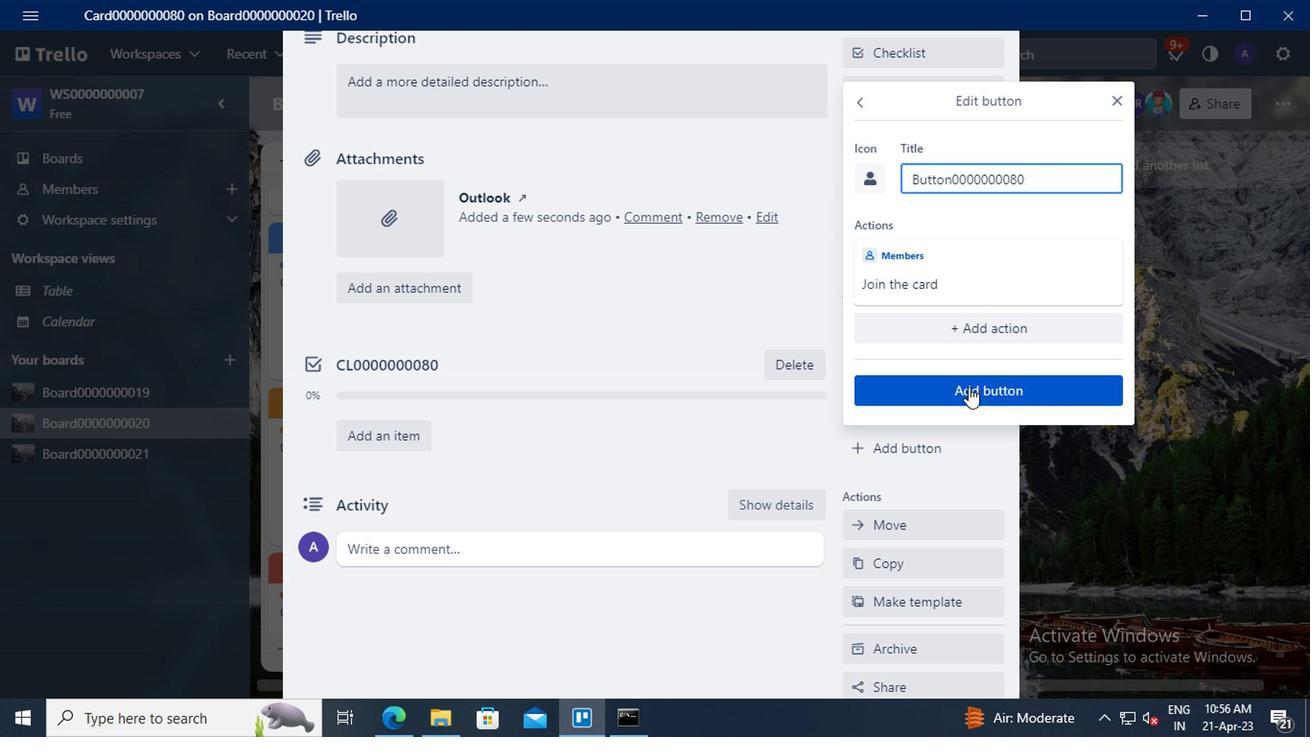 
Action: Mouse moved to (613, 346)
Screenshot: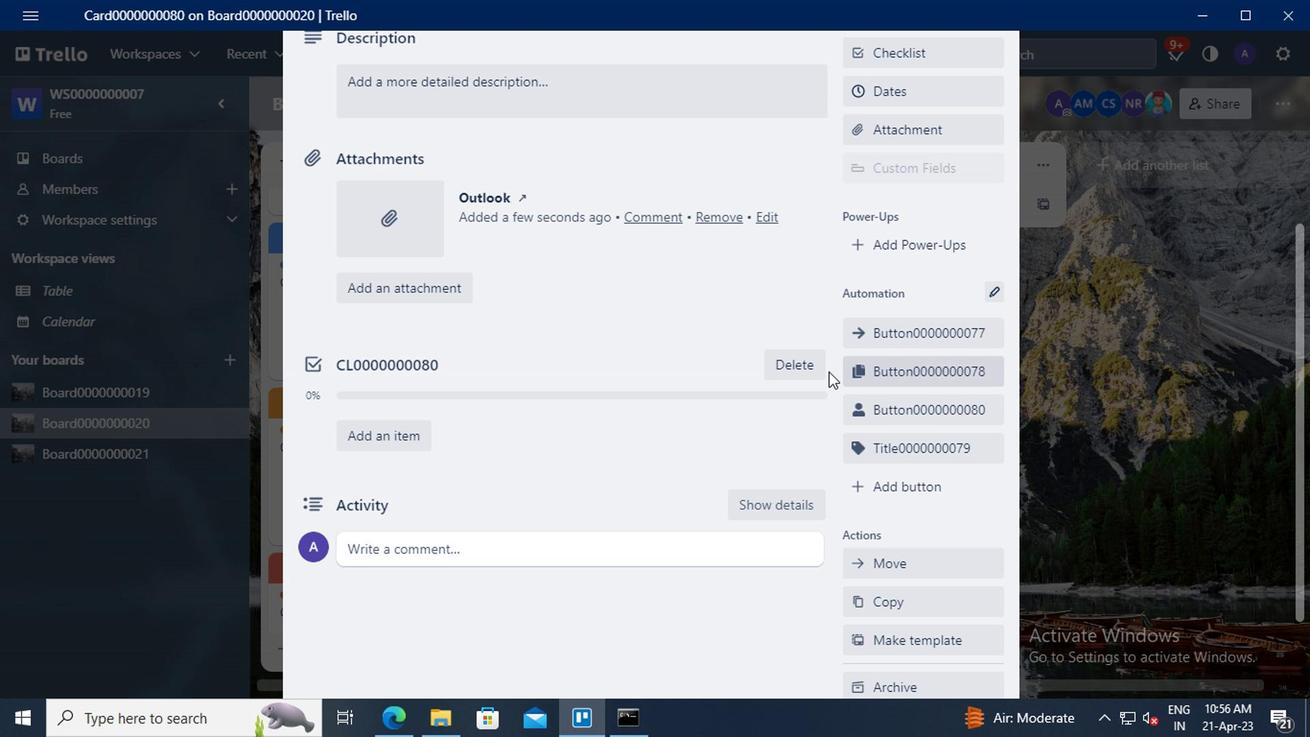 
Action: Mouse scrolled (613, 347) with delta (0, 0)
Screenshot: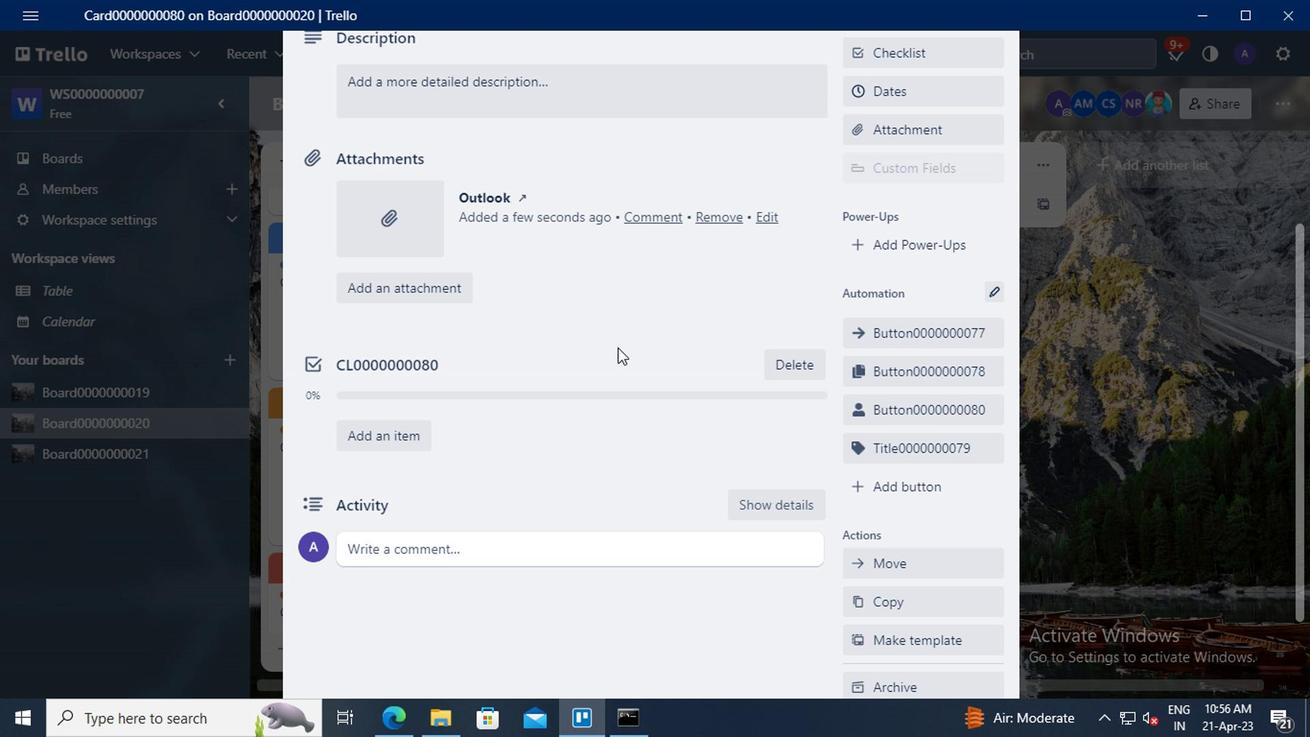 
Action: Mouse scrolled (613, 347) with delta (0, 0)
Screenshot: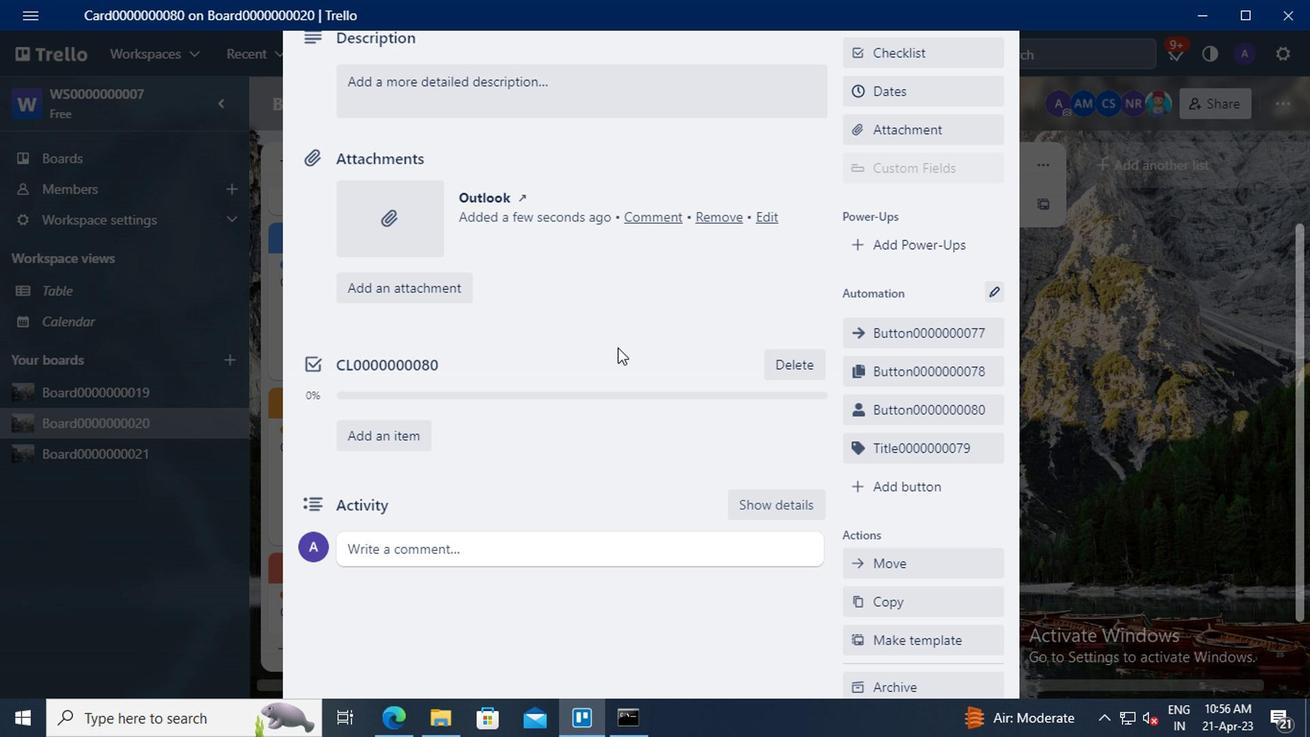 
Action: Mouse moved to (434, 278)
Screenshot: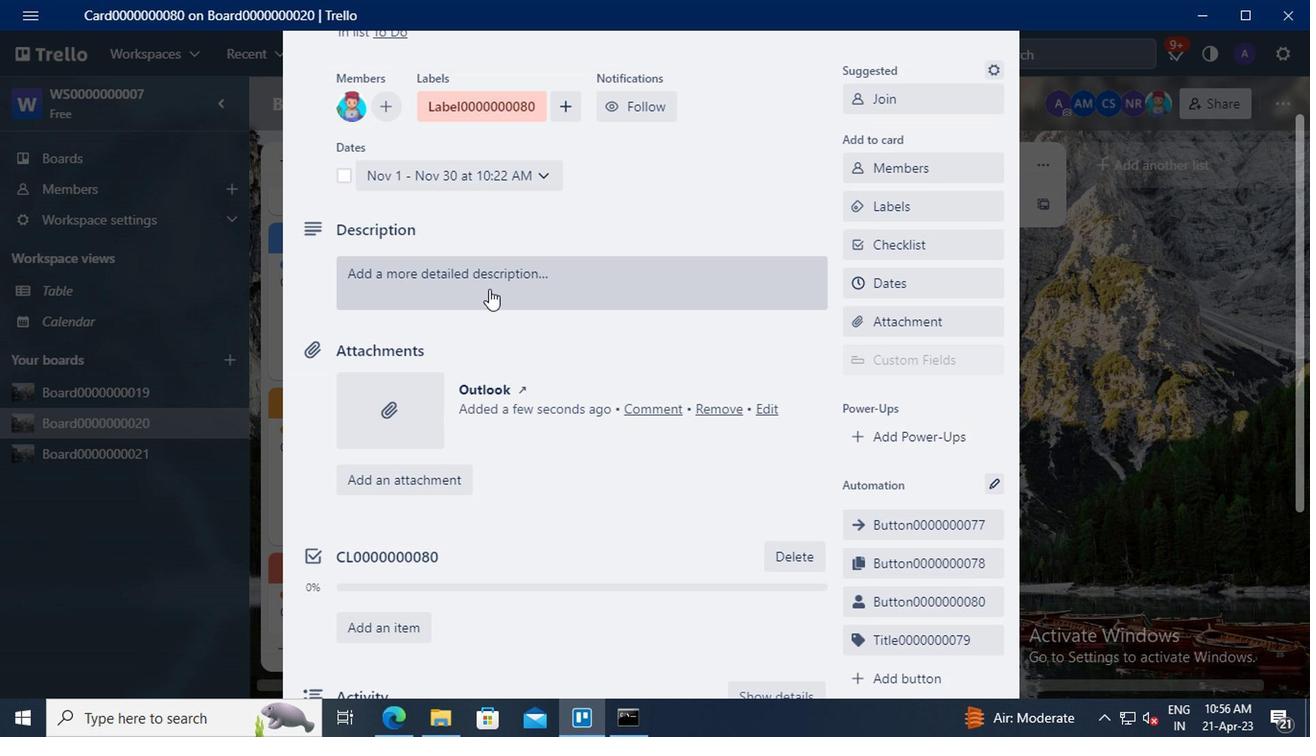 
Action: Mouse pressed left at (434, 278)
Screenshot: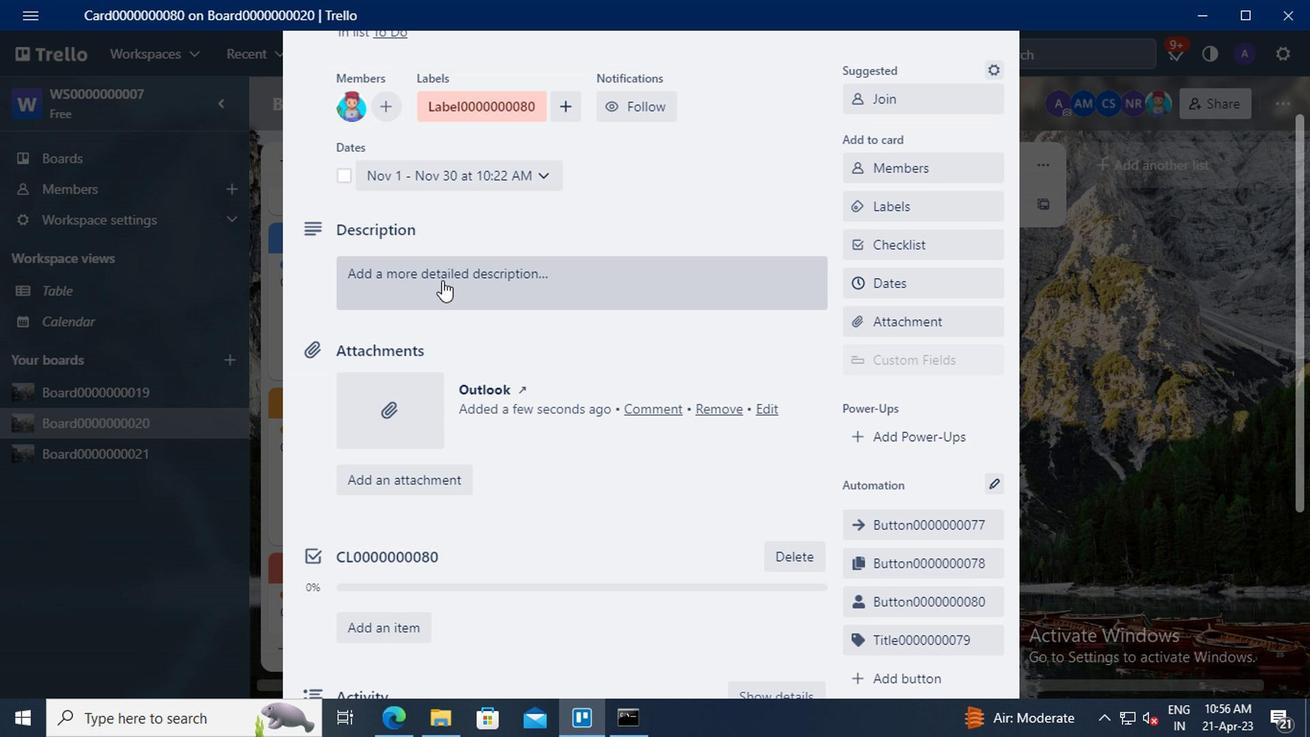 
Action: Mouse moved to (361, 338)
Screenshot: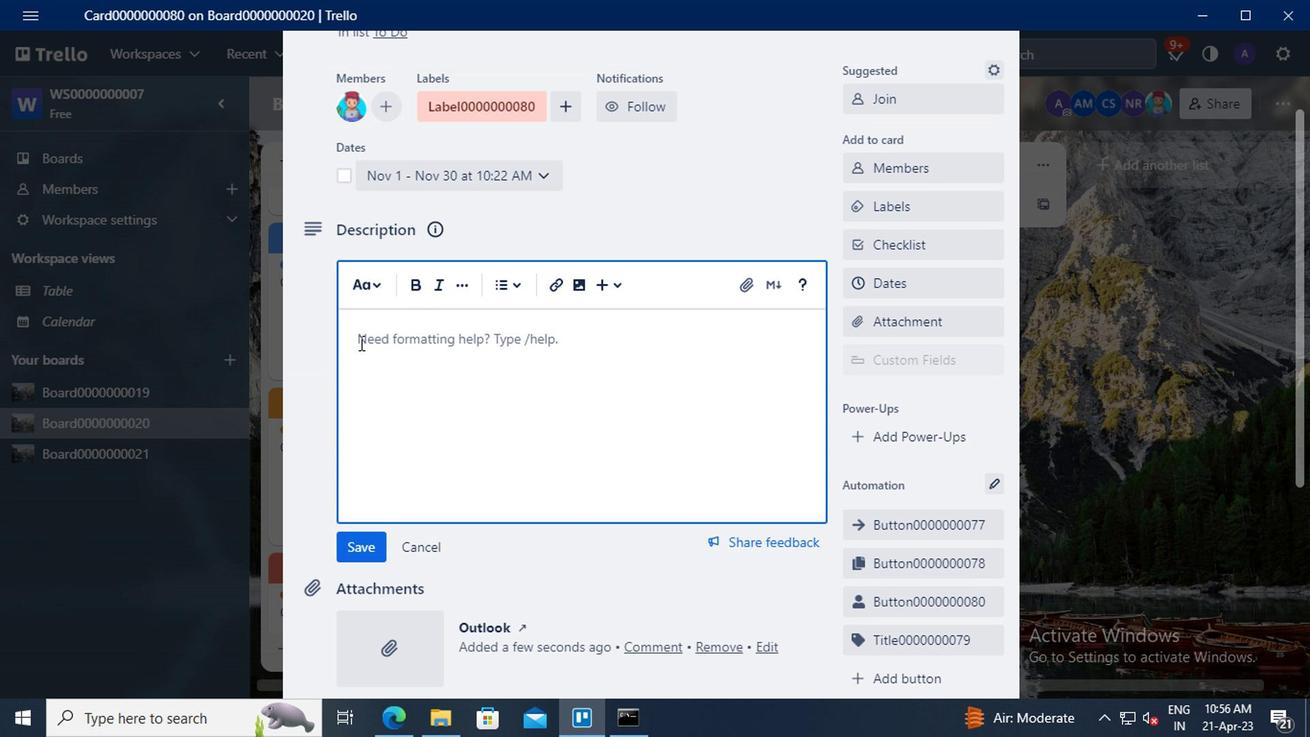 
Action: Mouse pressed left at (361, 338)
Screenshot: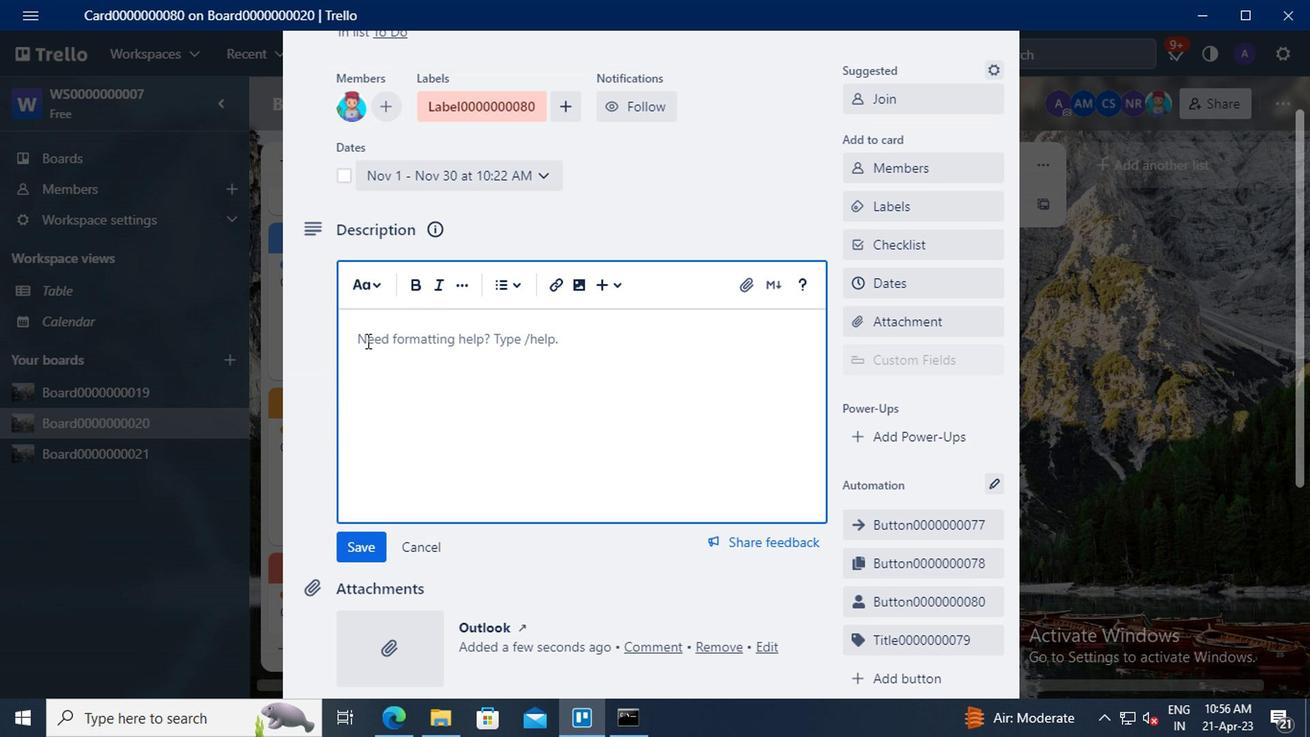 
Action: Key pressed <Key.shift>DS0000000080
Screenshot: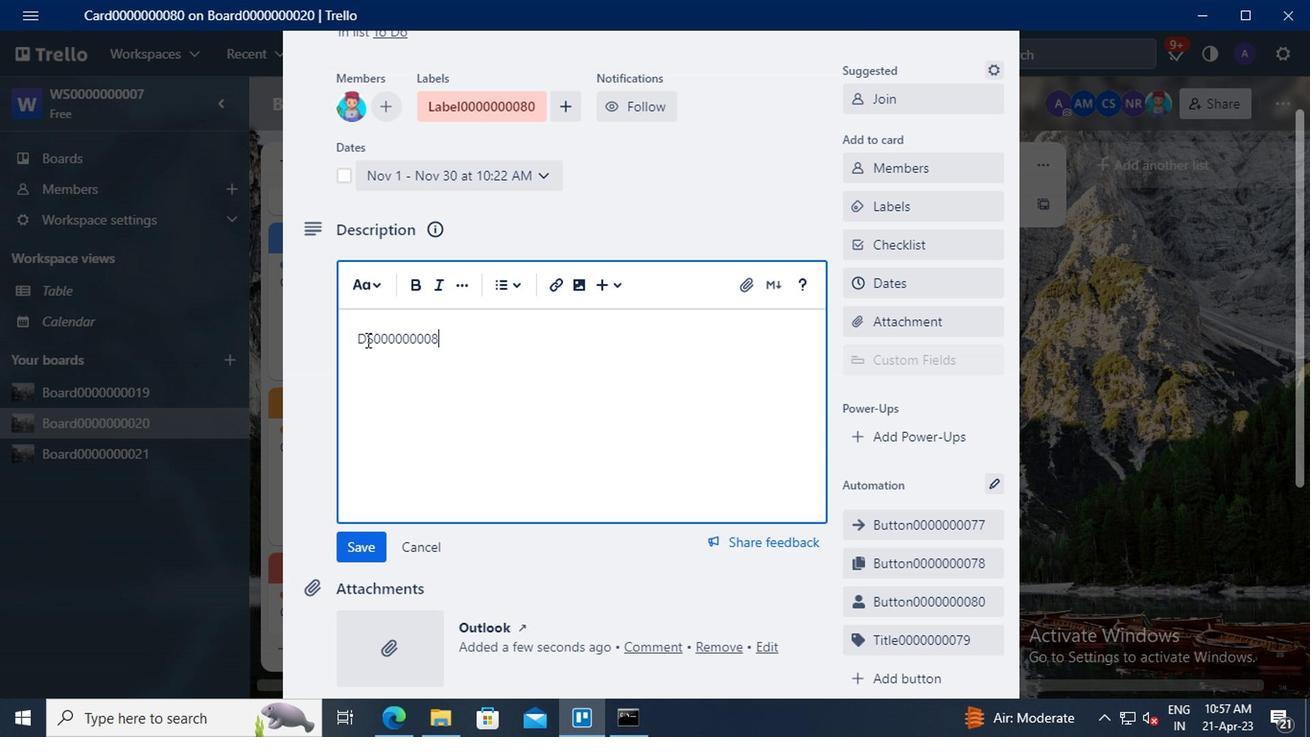 
Action: Mouse scrolled (361, 337) with delta (0, 0)
Screenshot: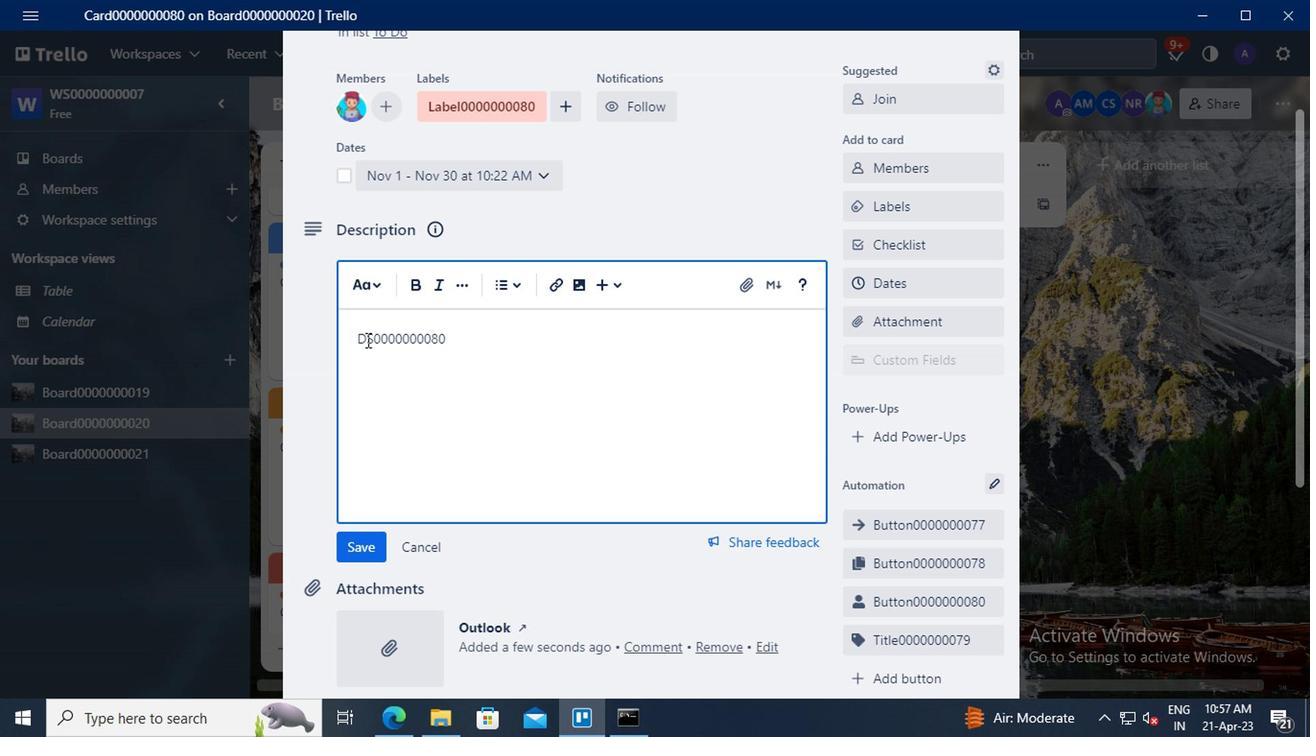 
Action: Mouse moved to (366, 443)
Screenshot: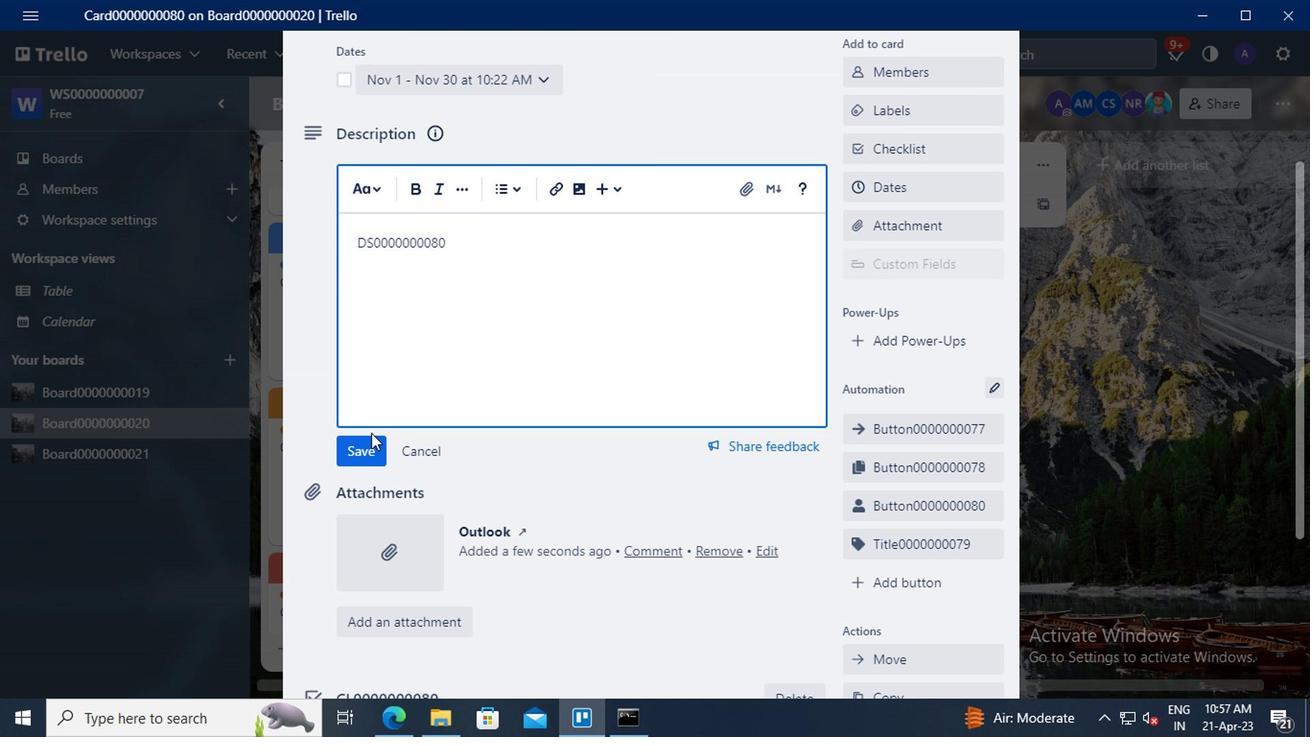 
Action: Mouse pressed left at (366, 443)
Screenshot: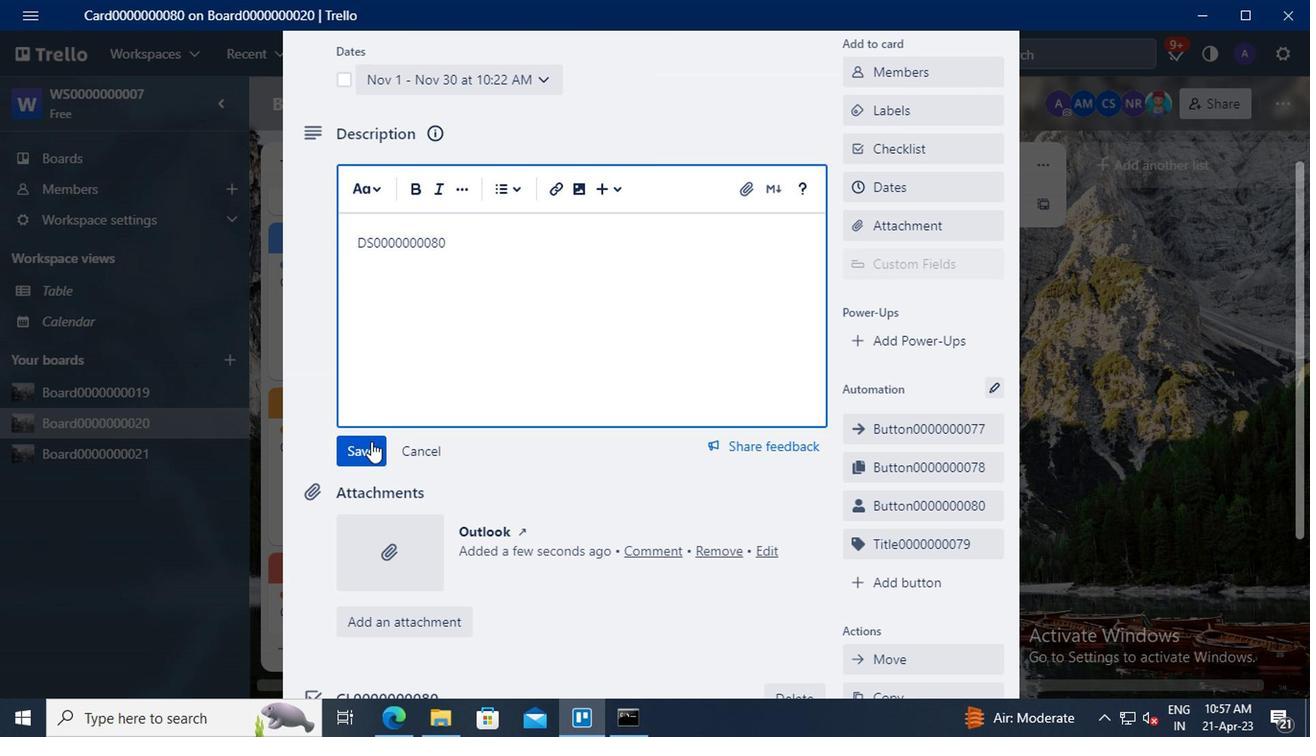 
Action: Mouse scrolled (366, 441) with delta (0, -1)
Screenshot: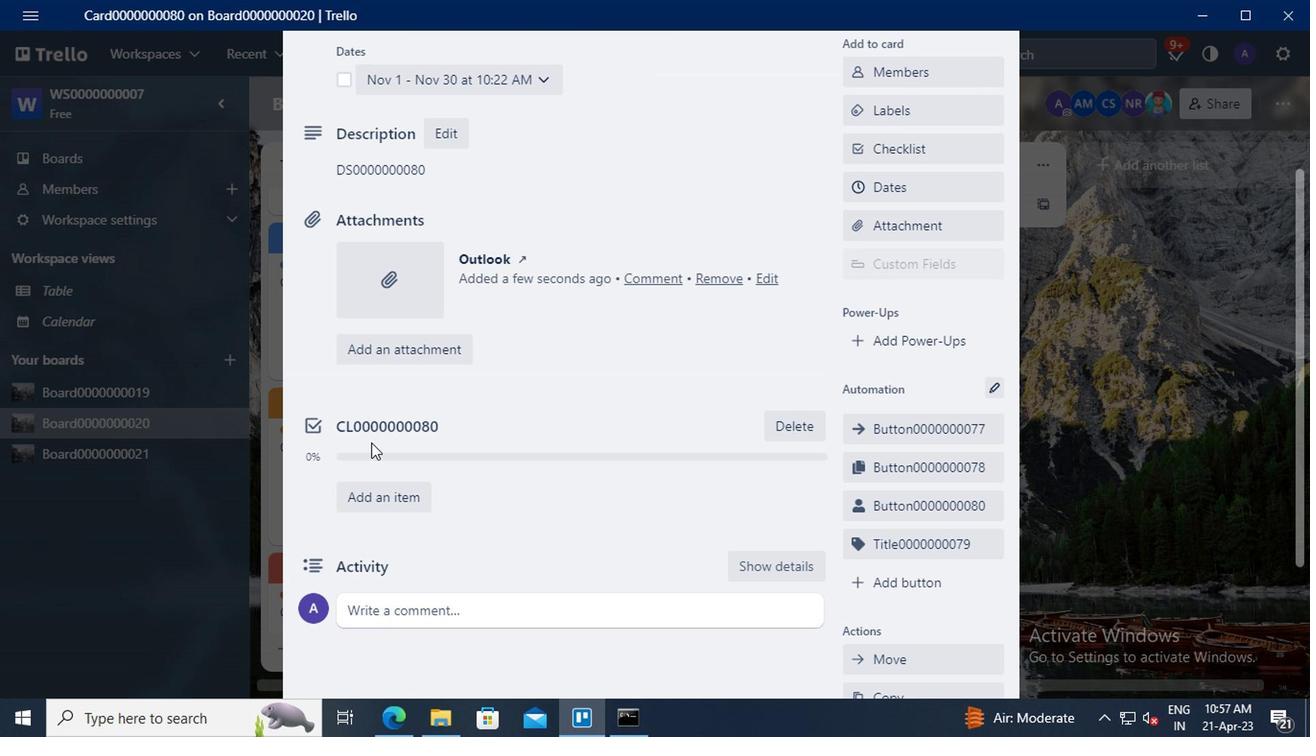 
Action: Mouse moved to (385, 514)
Screenshot: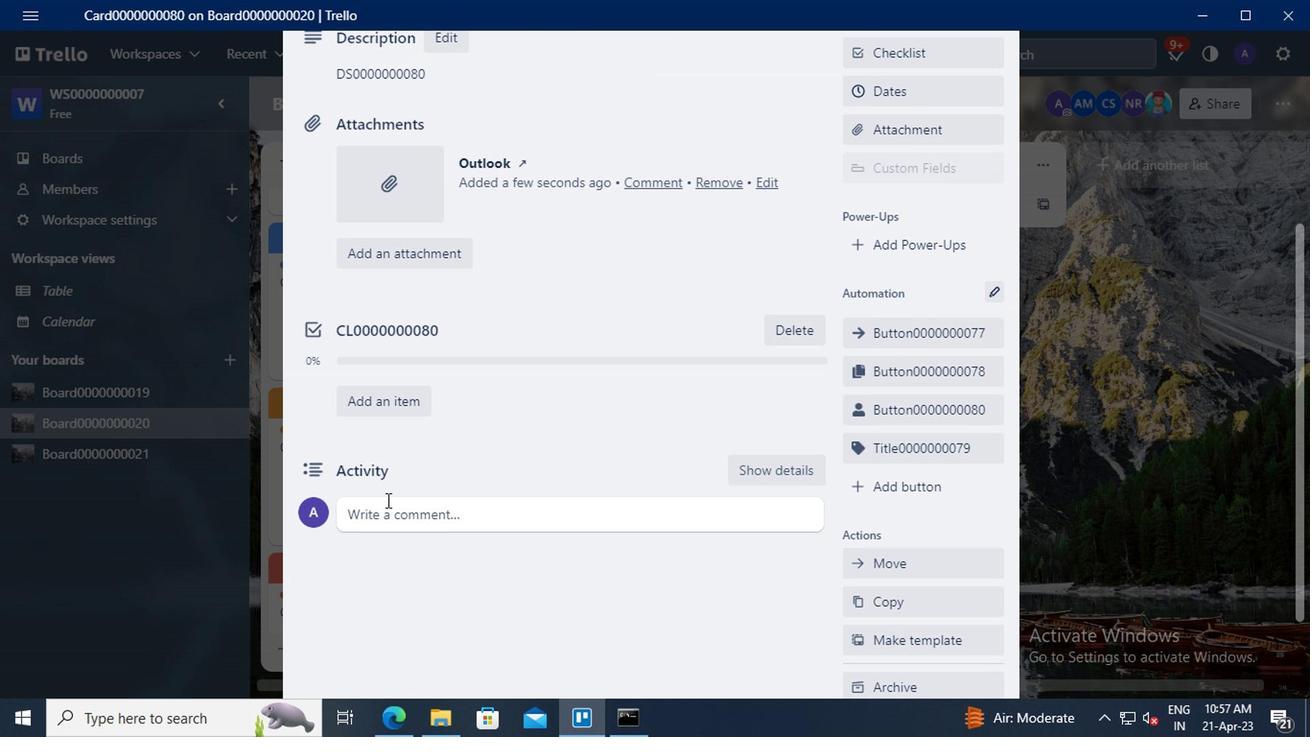 
Action: Mouse pressed left at (385, 514)
Screenshot: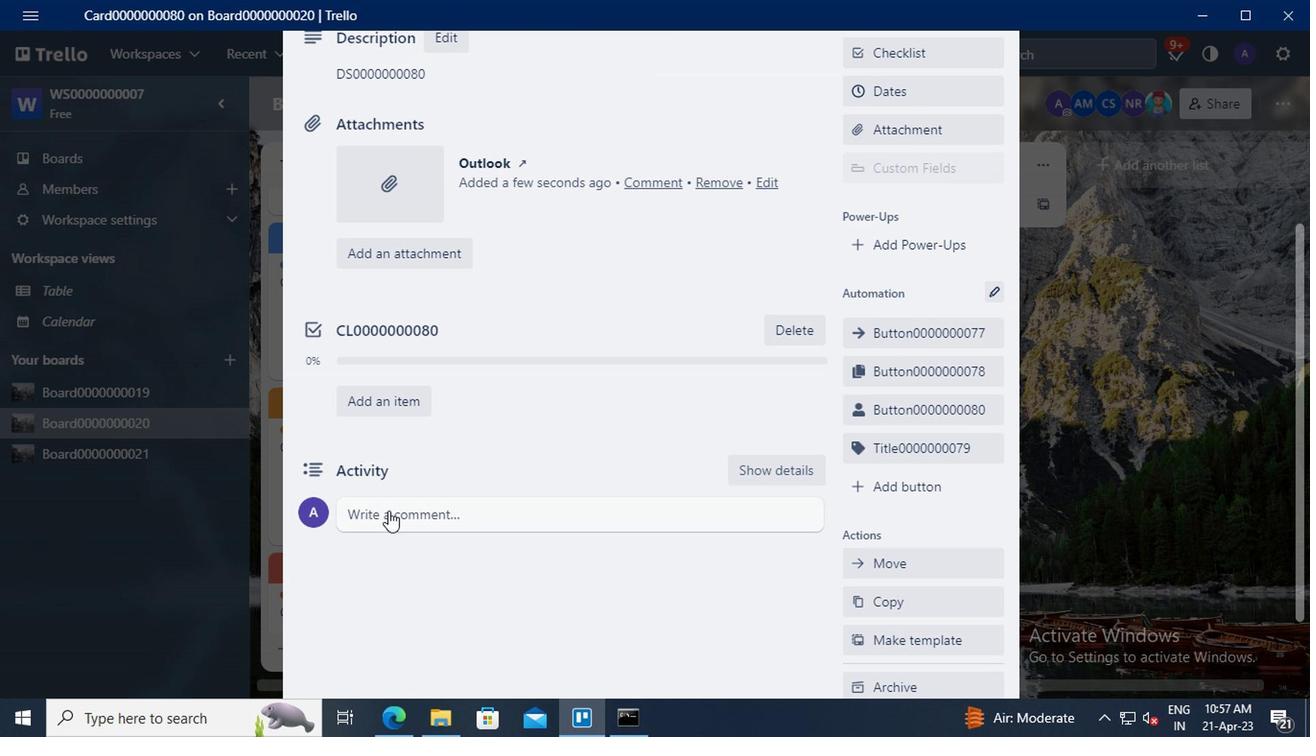 
Action: Key pressed <Key.shift>CM0000000080
Screenshot: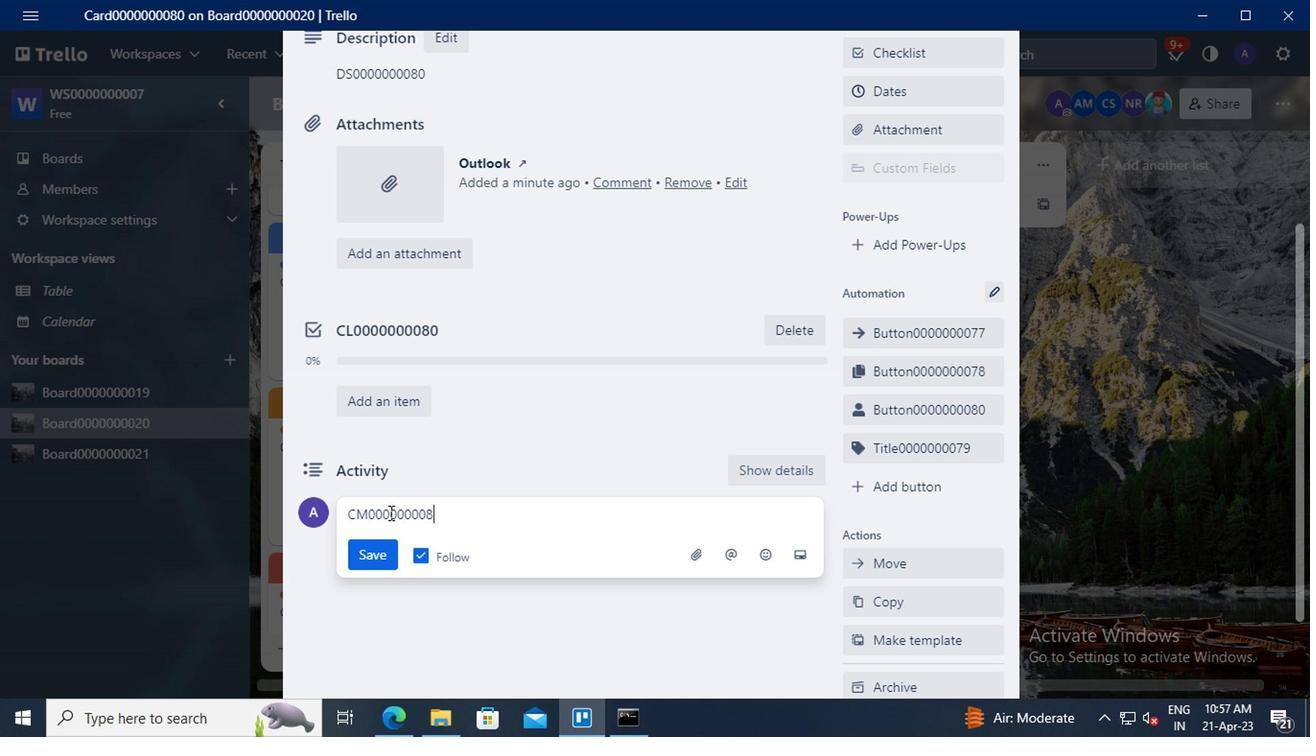 
Action: Mouse moved to (367, 555)
Screenshot: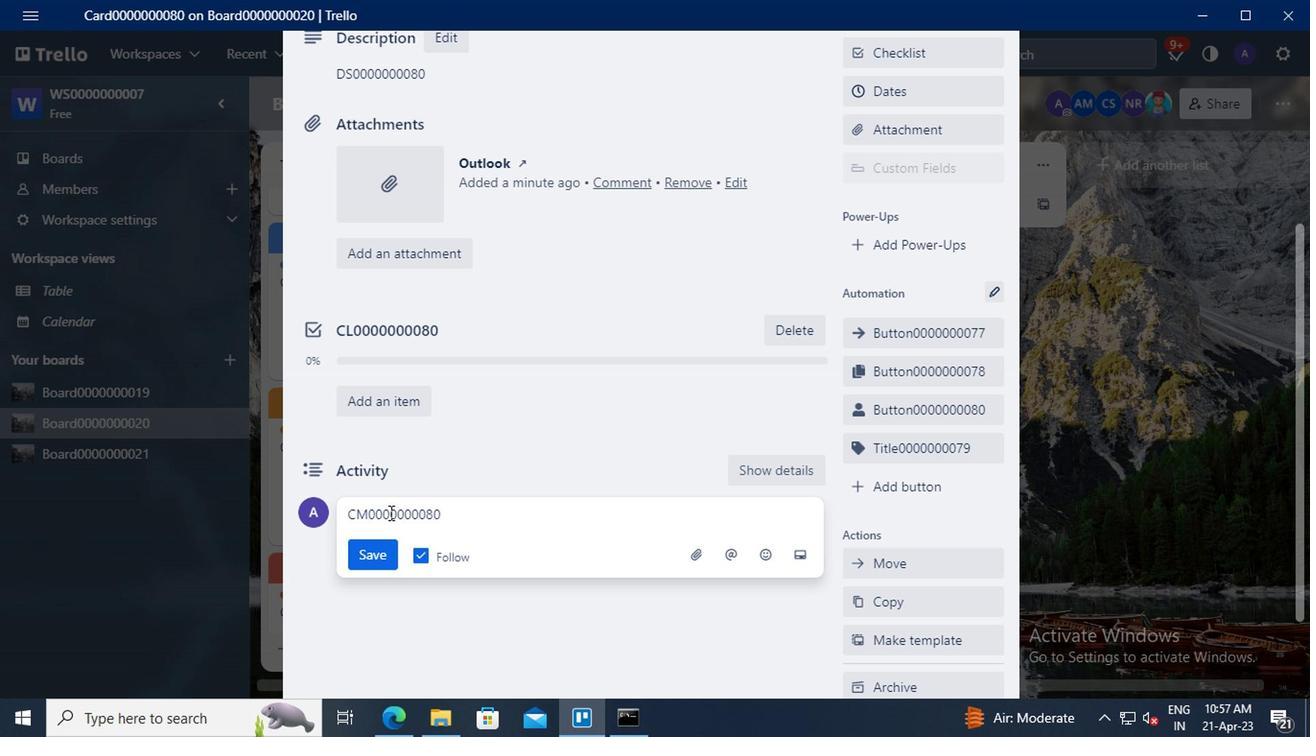 
Action: Mouse pressed left at (367, 555)
Screenshot: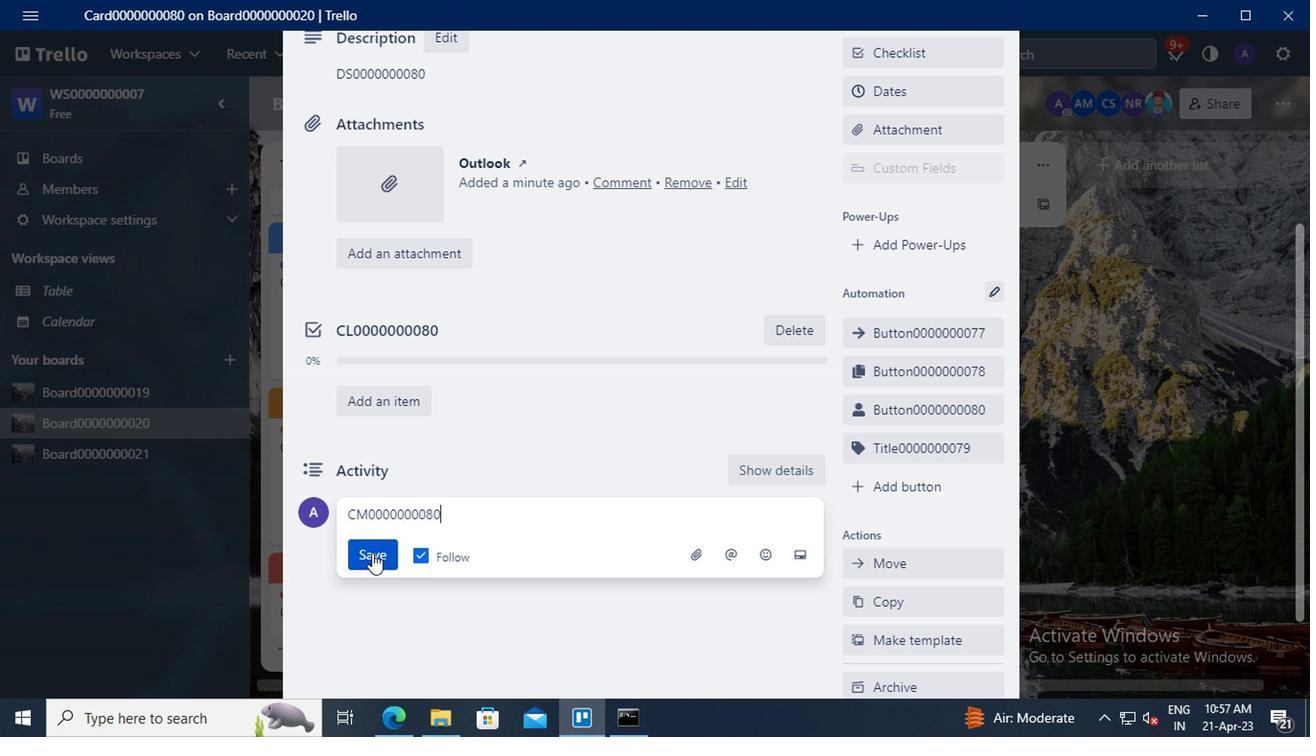 
